 Task: In the  document Layla.docx Write the word in the shape with center alignment '<3'Change Page orientation to  'Landscape' Insert emoji in the beginning of quote: Pink Heart
Action: Mouse moved to (537, 462)
Screenshot: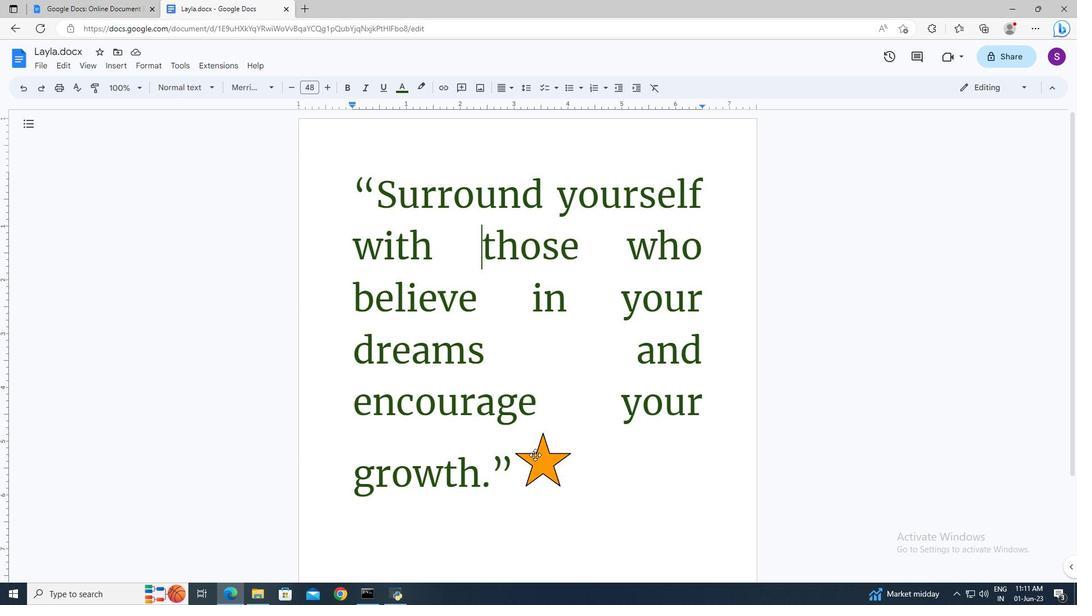 
Action: Mouse pressed left at (537, 462)
Screenshot: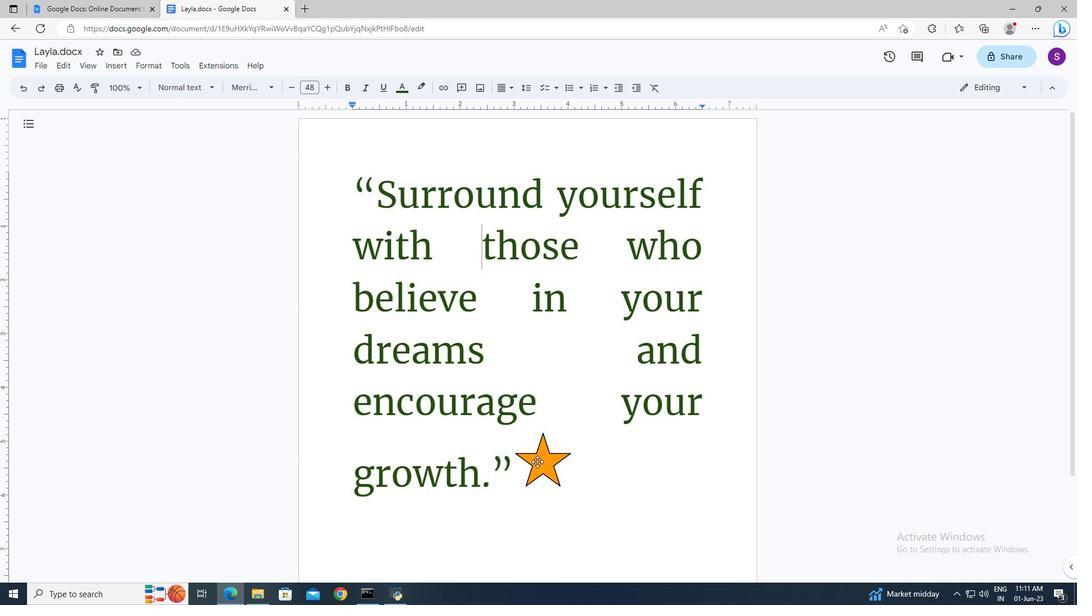 
Action: Mouse moved to (540, 500)
Screenshot: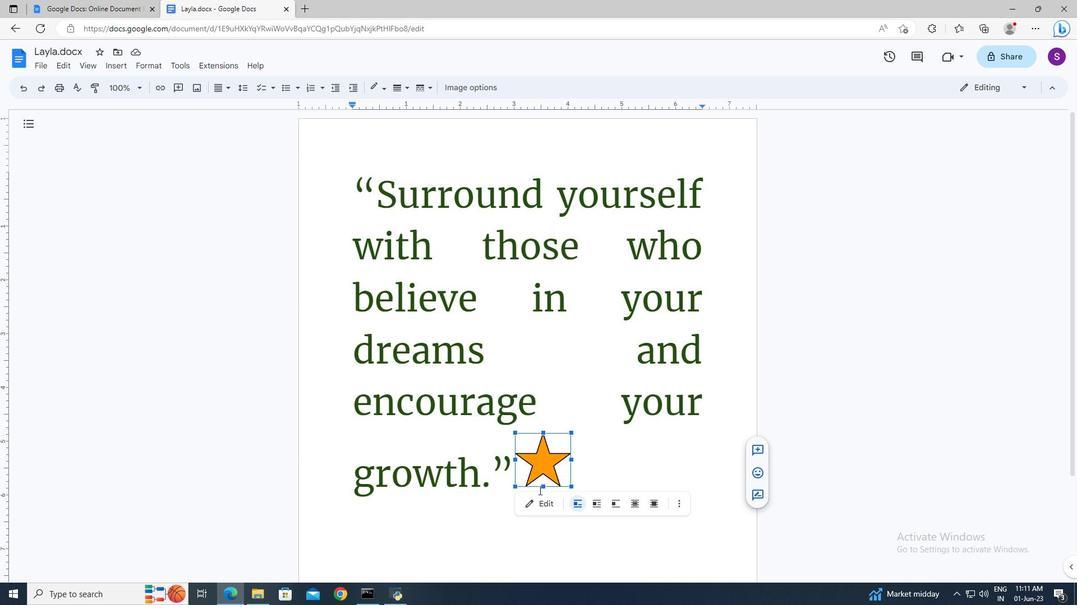 
Action: Mouse pressed left at (540, 500)
Screenshot: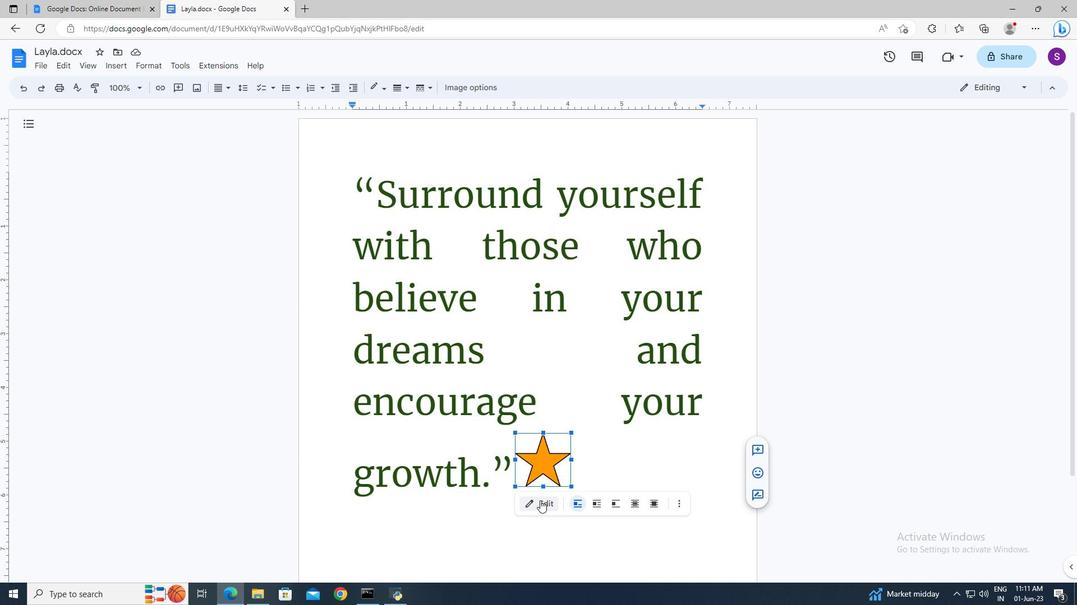 
Action: Mouse moved to (499, 192)
Screenshot: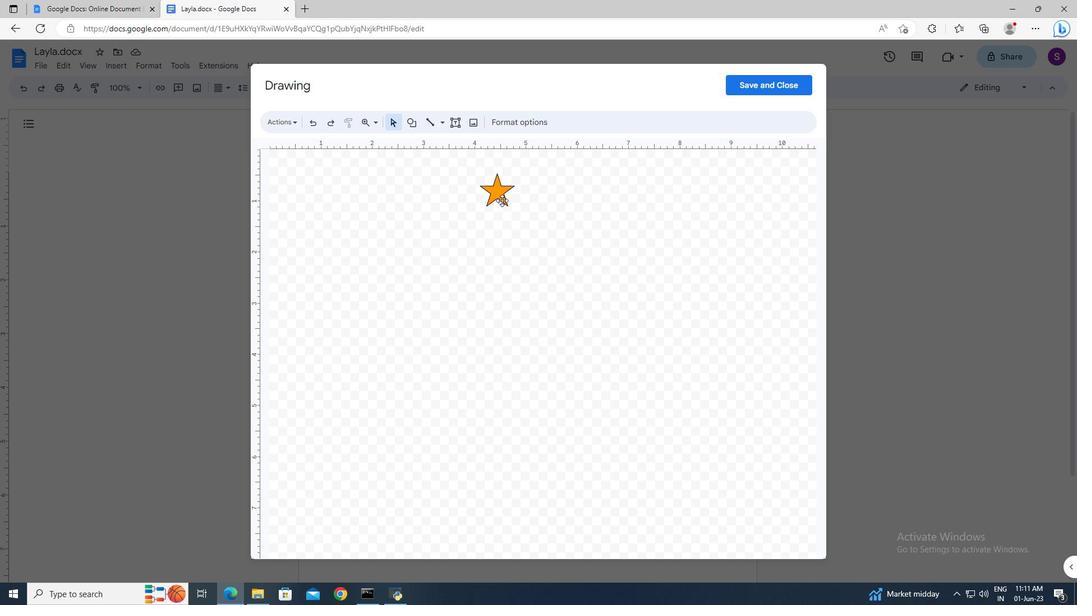 
Action: Mouse pressed left at (499, 192)
Screenshot: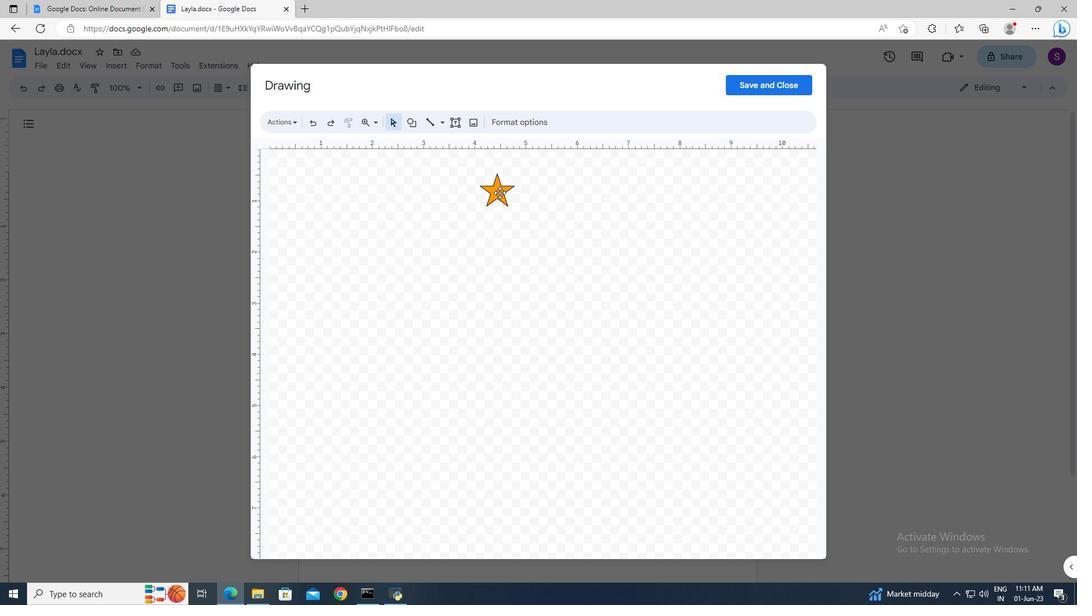 
Action: Mouse moved to (459, 125)
Screenshot: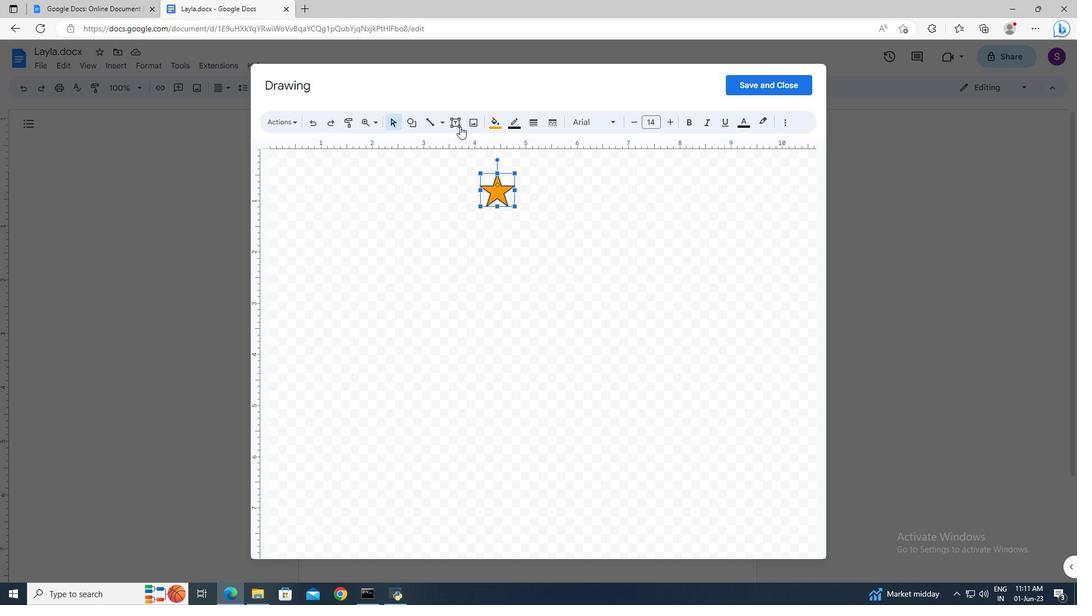 
Action: Mouse pressed left at (459, 125)
Screenshot: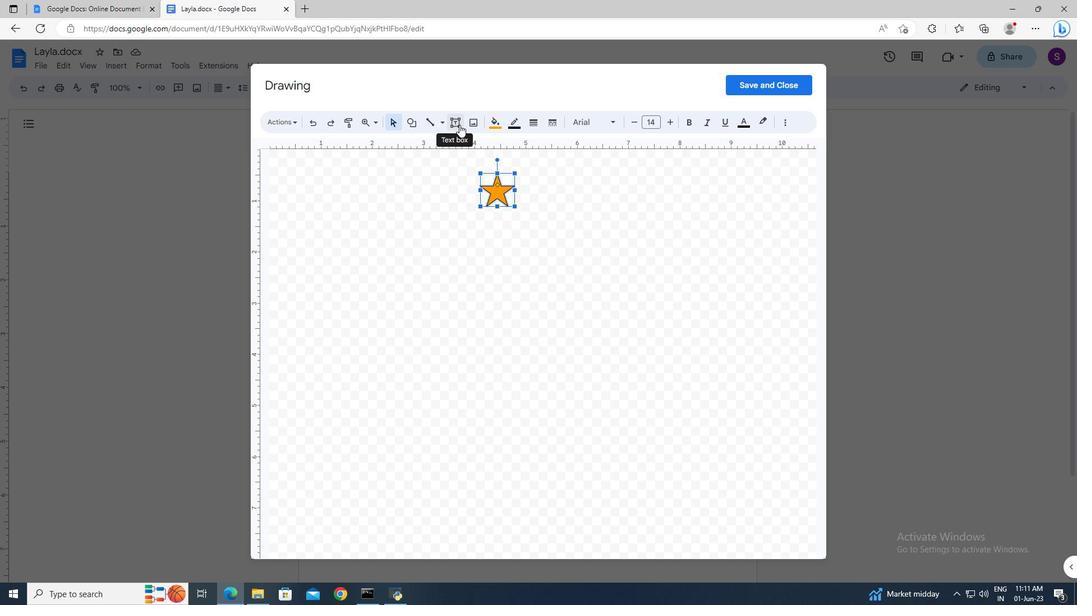 
Action: Mouse moved to (487, 185)
Screenshot: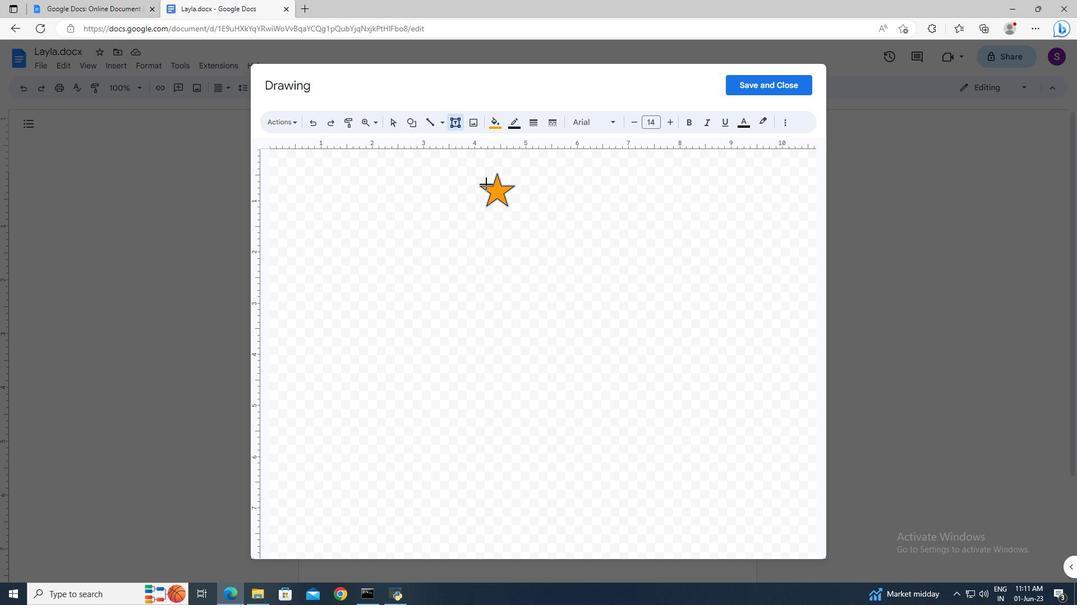 
Action: Mouse pressed left at (487, 185)
Screenshot: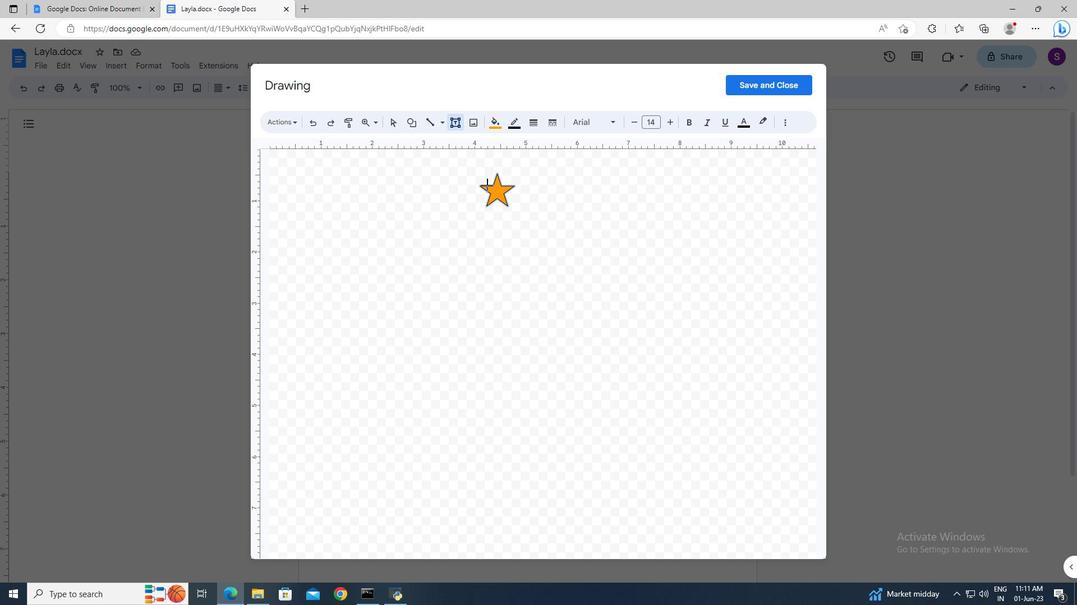 
Action: Mouse moved to (502, 194)
Screenshot: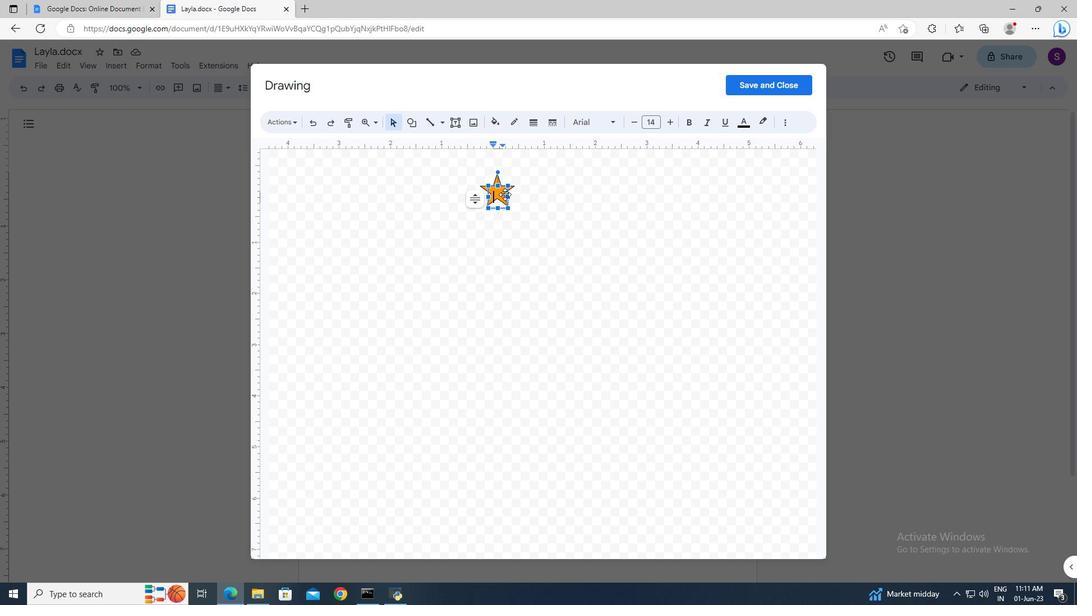 
Action: Key pressed <Key.shift><3
Screenshot: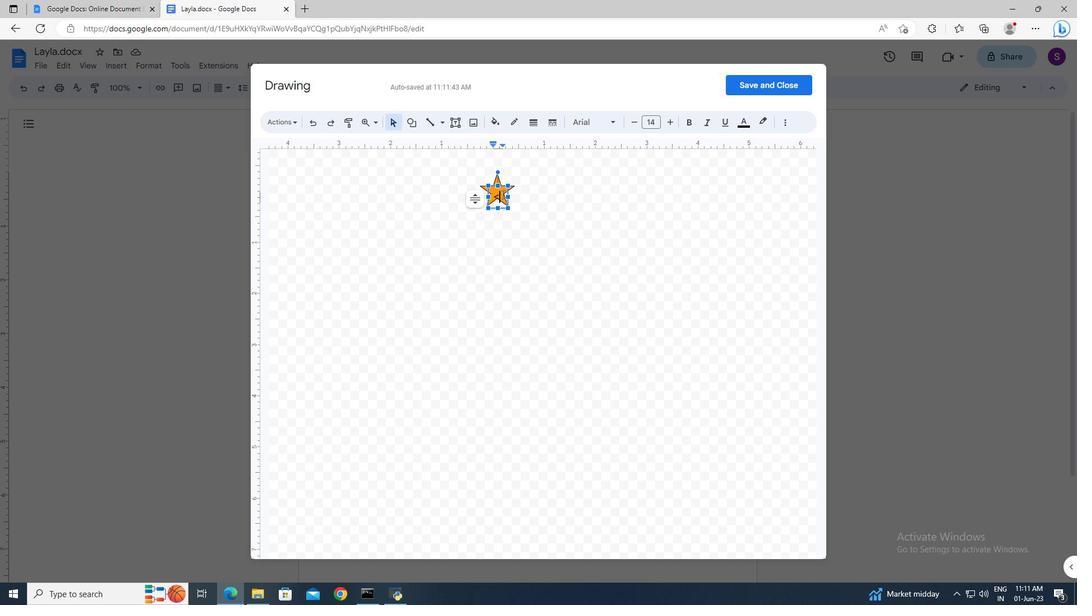 
Action: Mouse moved to (507, 201)
Screenshot: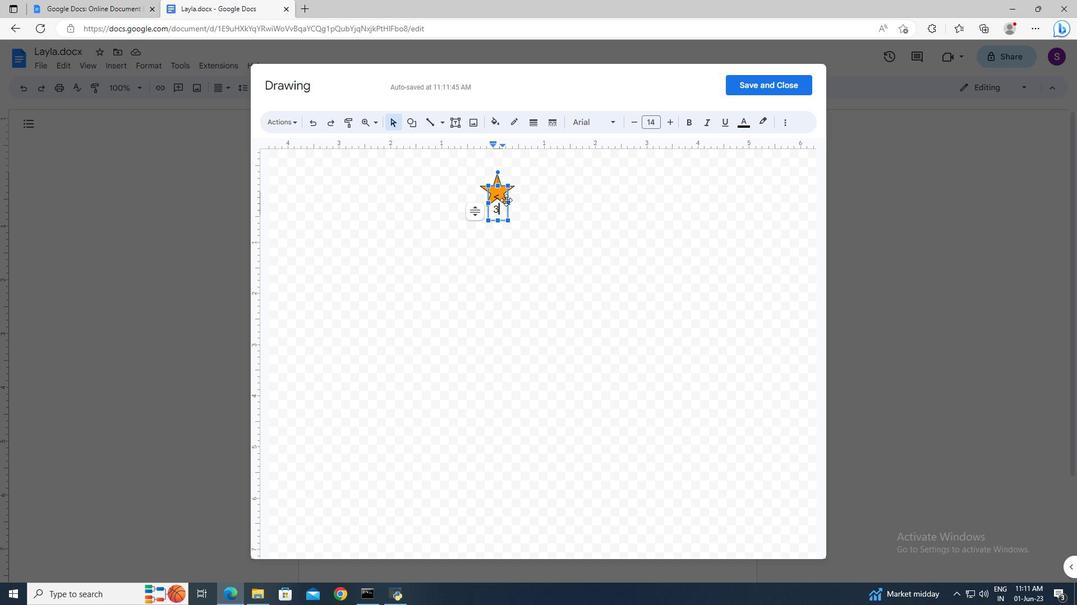 
Action: Mouse pressed left at (507, 201)
Screenshot: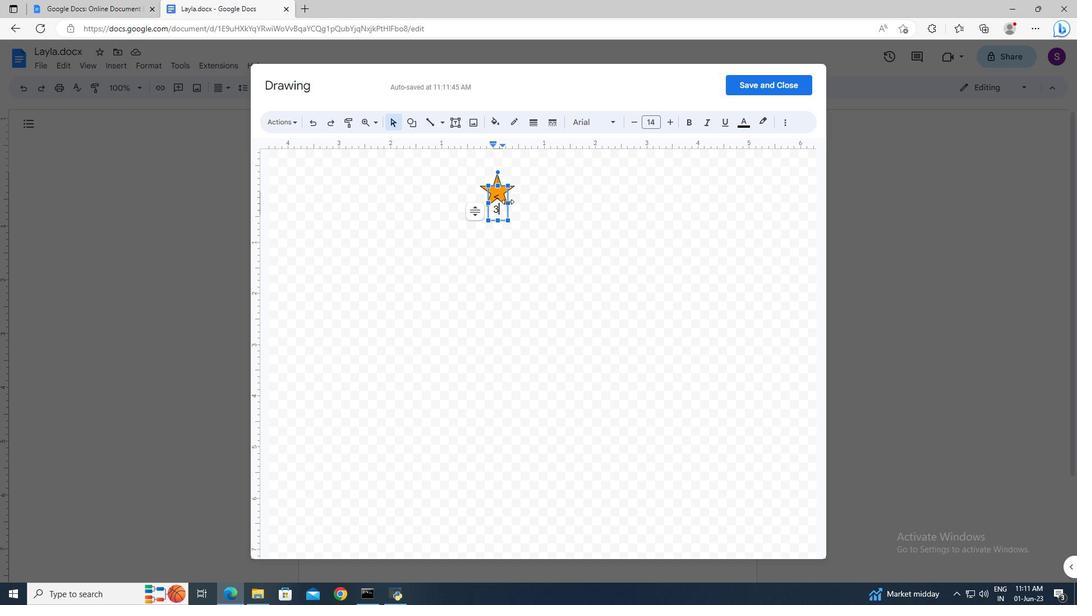 
Action: Mouse moved to (505, 190)
Screenshot: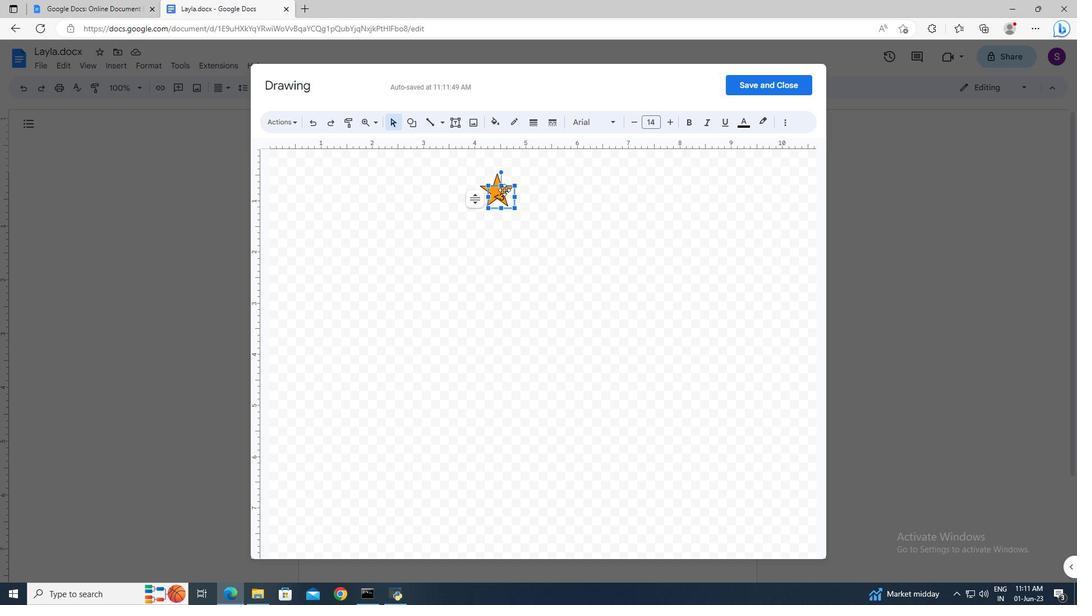 
Action: Mouse pressed left at (505, 190)
Screenshot: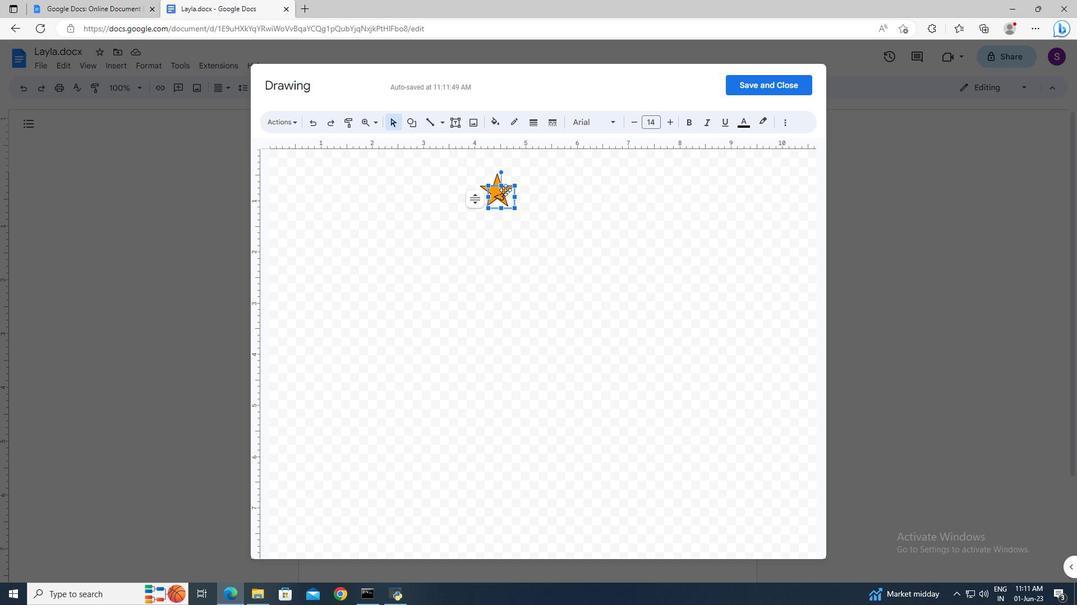 
Action: Mouse moved to (757, 89)
Screenshot: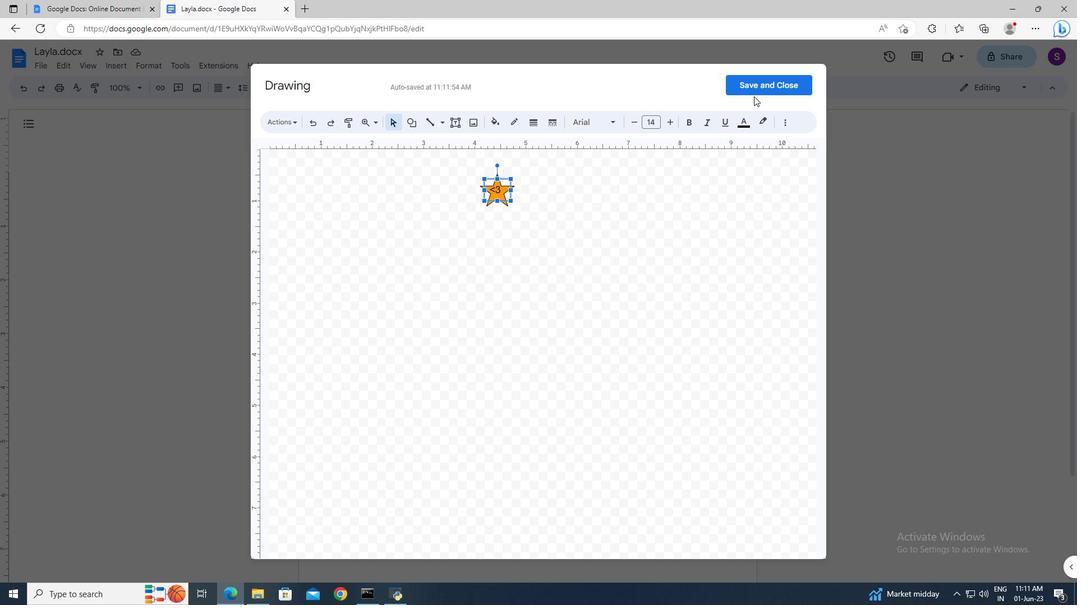 
Action: Mouse pressed left at (757, 89)
Screenshot: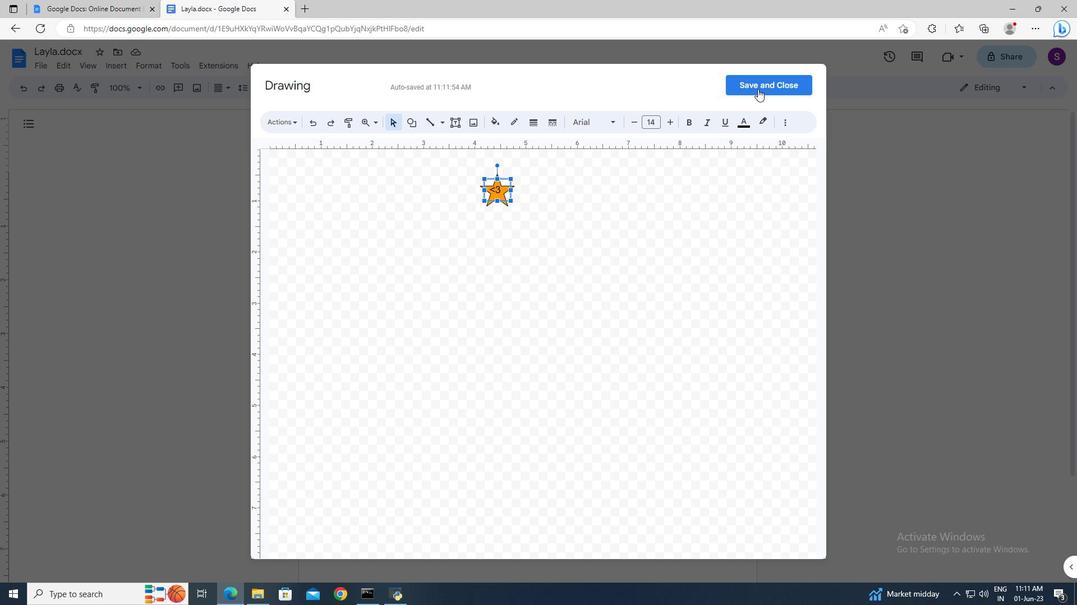 
Action: Mouse moved to (539, 339)
Screenshot: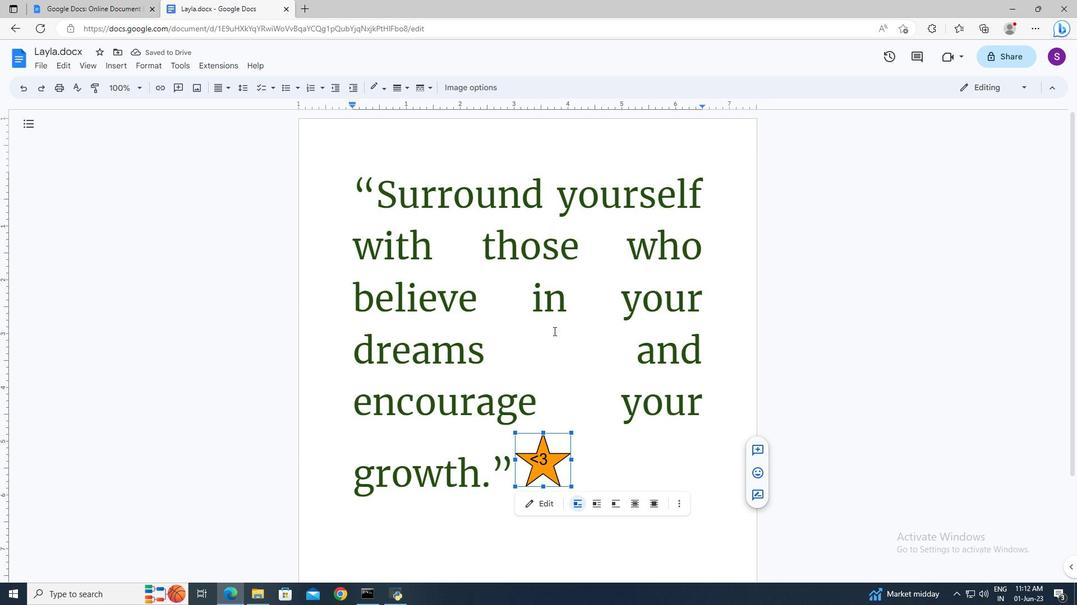 
Action: Mouse pressed left at (539, 339)
Screenshot: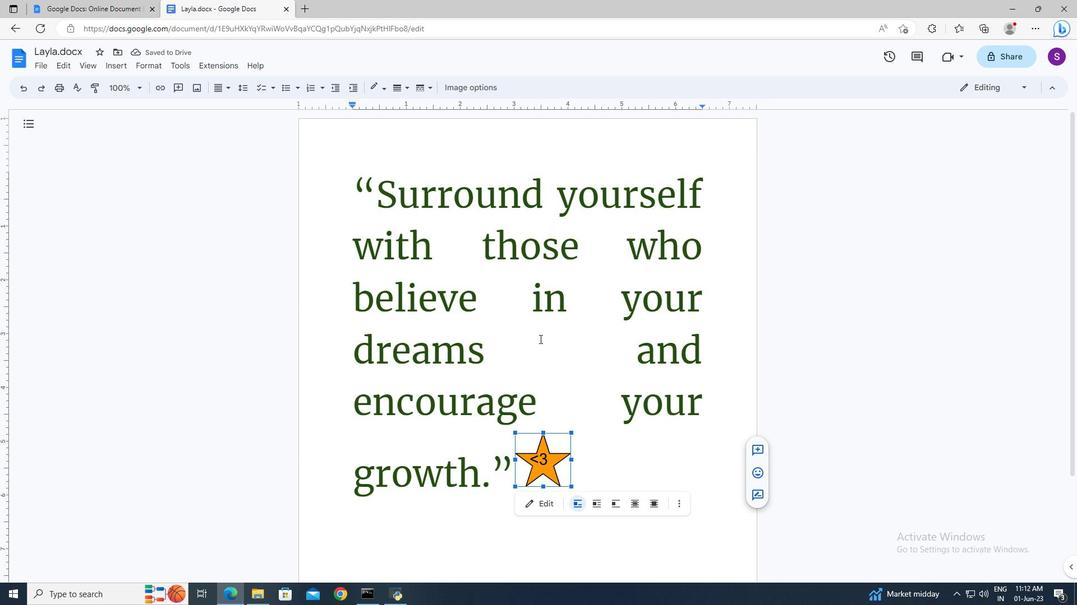 
Action: Mouse moved to (47, 68)
Screenshot: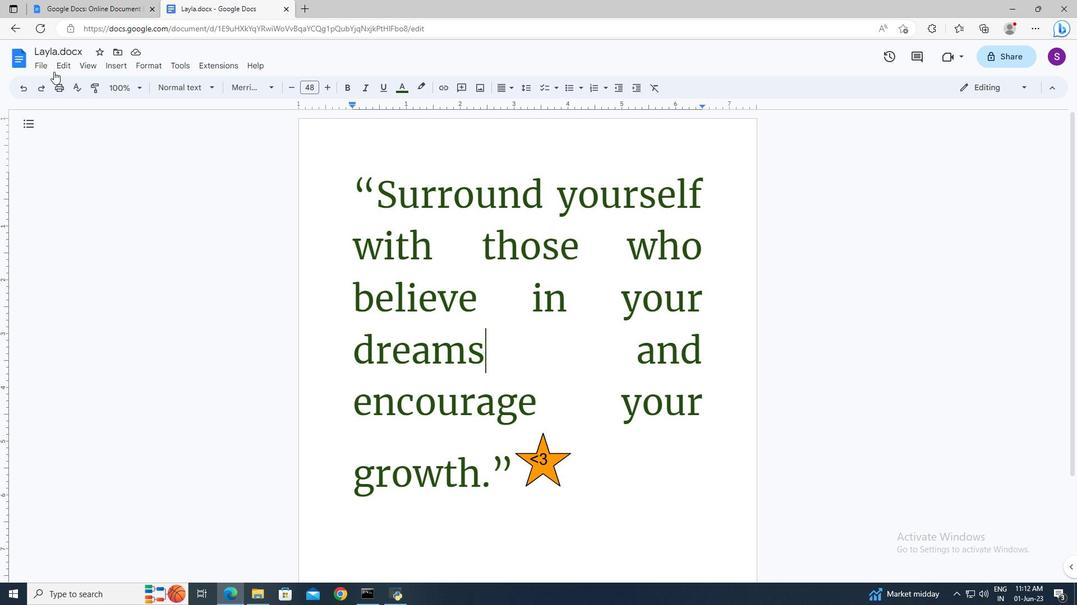 
Action: Mouse pressed left at (47, 68)
Screenshot: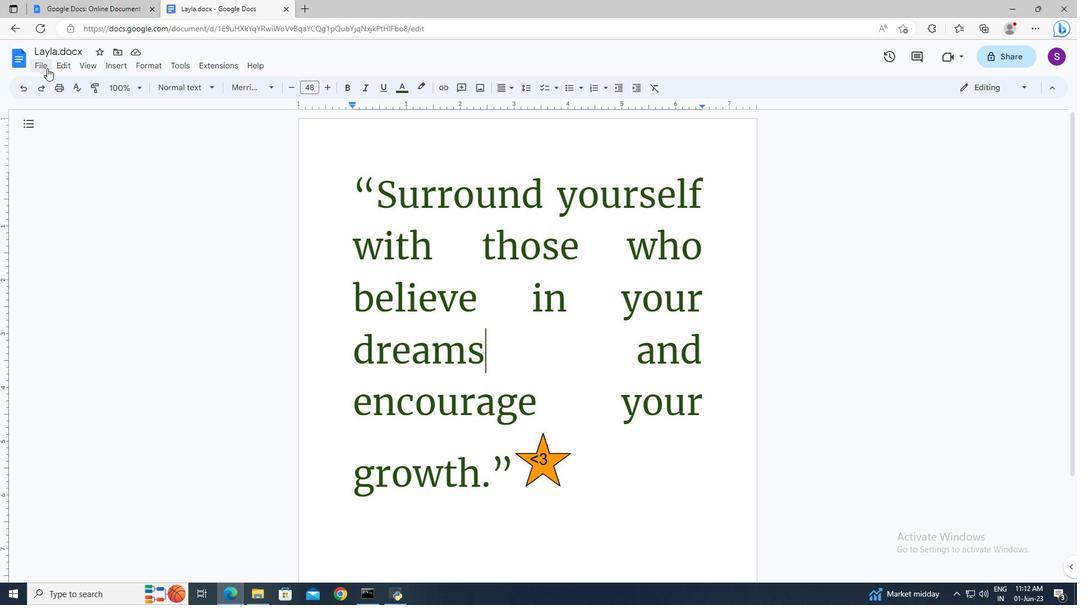 
Action: Mouse moved to (81, 366)
Screenshot: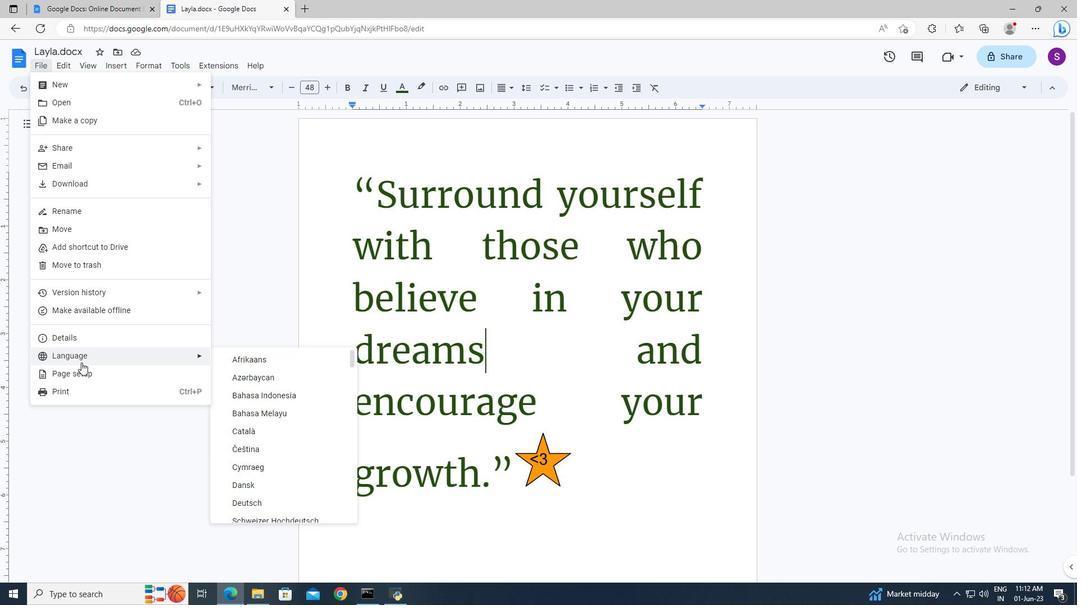 
Action: Mouse pressed left at (81, 366)
Screenshot: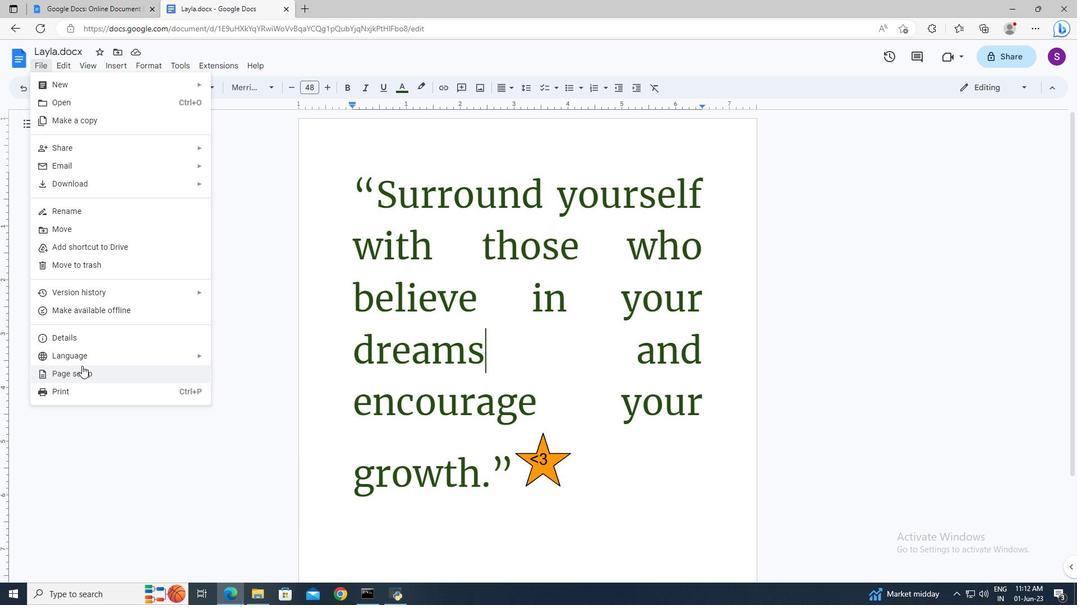 
Action: Mouse moved to (511, 299)
Screenshot: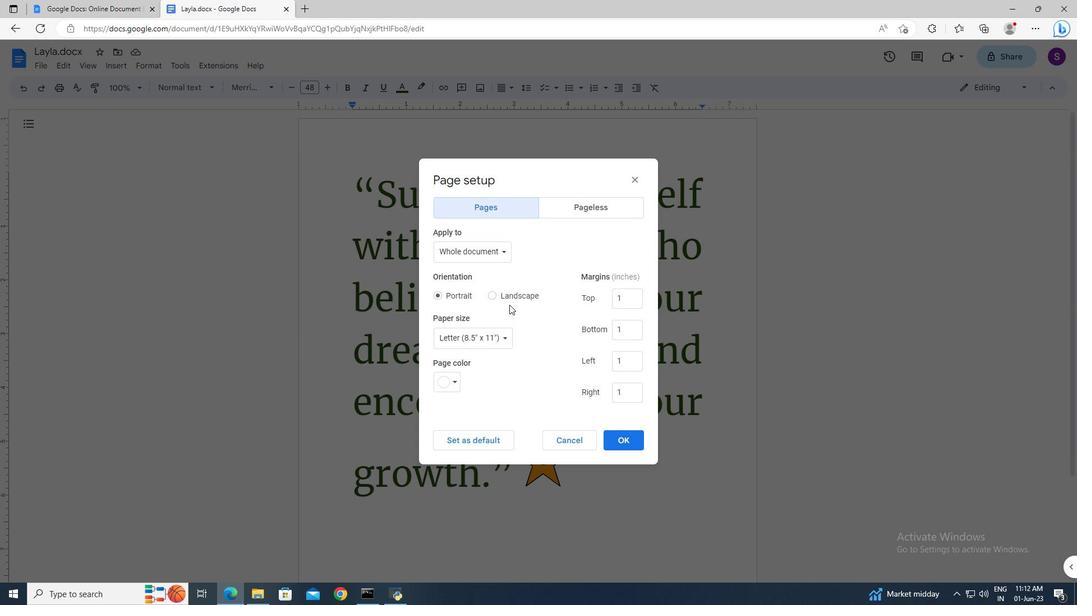 
Action: Mouse pressed left at (511, 299)
Screenshot: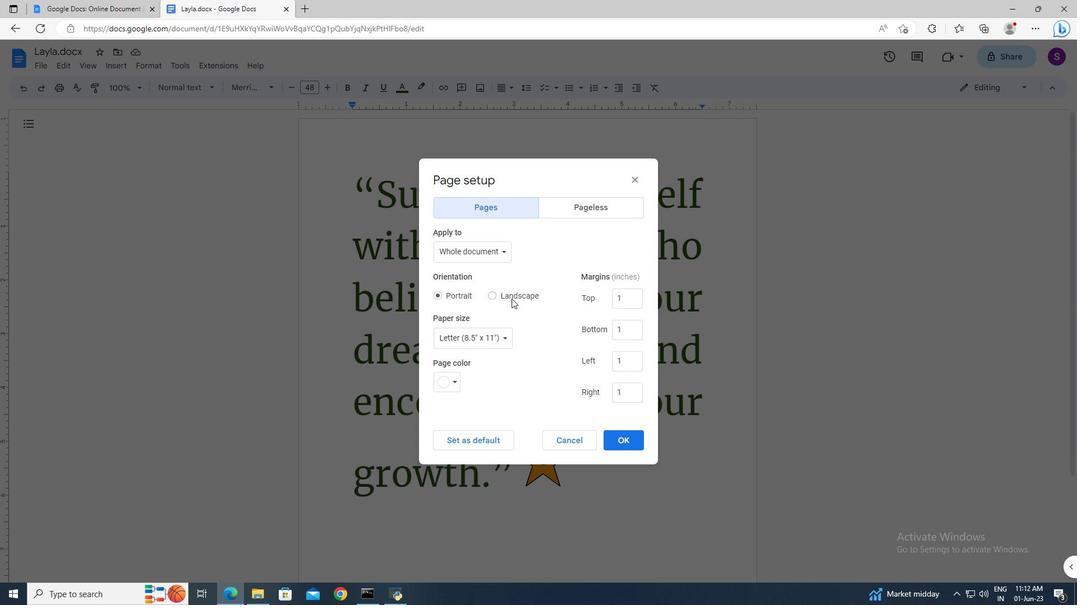 
Action: Mouse moved to (626, 442)
Screenshot: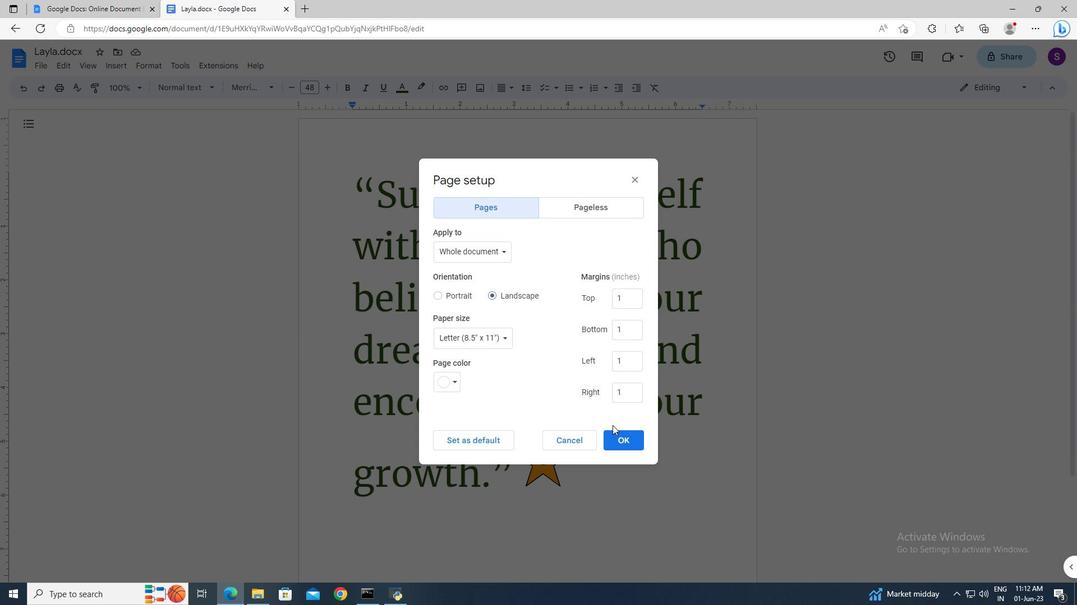 
Action: Mouse pressed left at (626, 442)
Screenshot: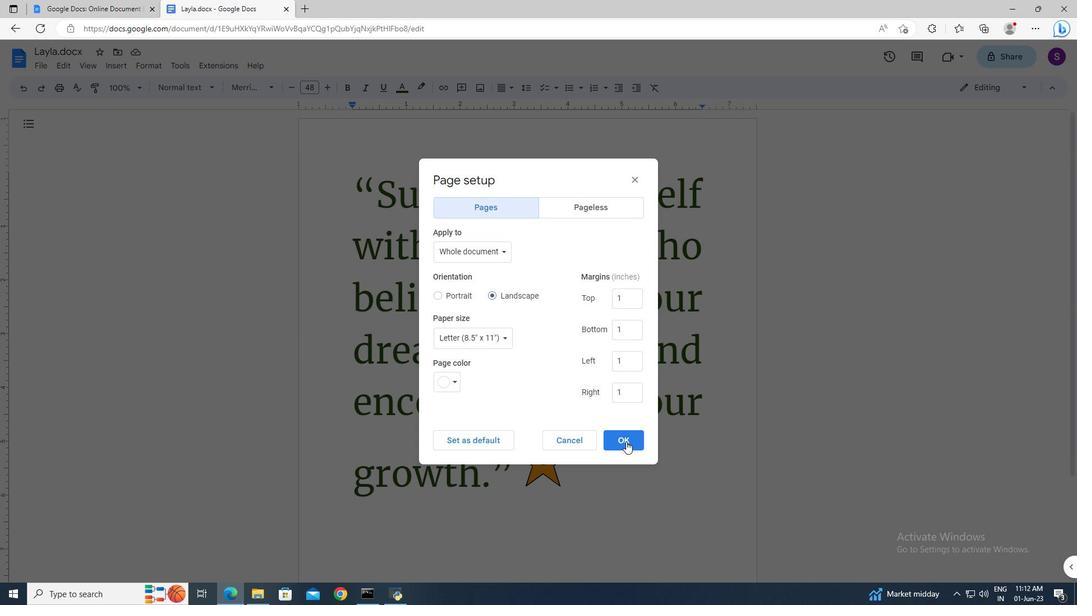 
Action: Mouse moved to (286, 200)
Screenshot: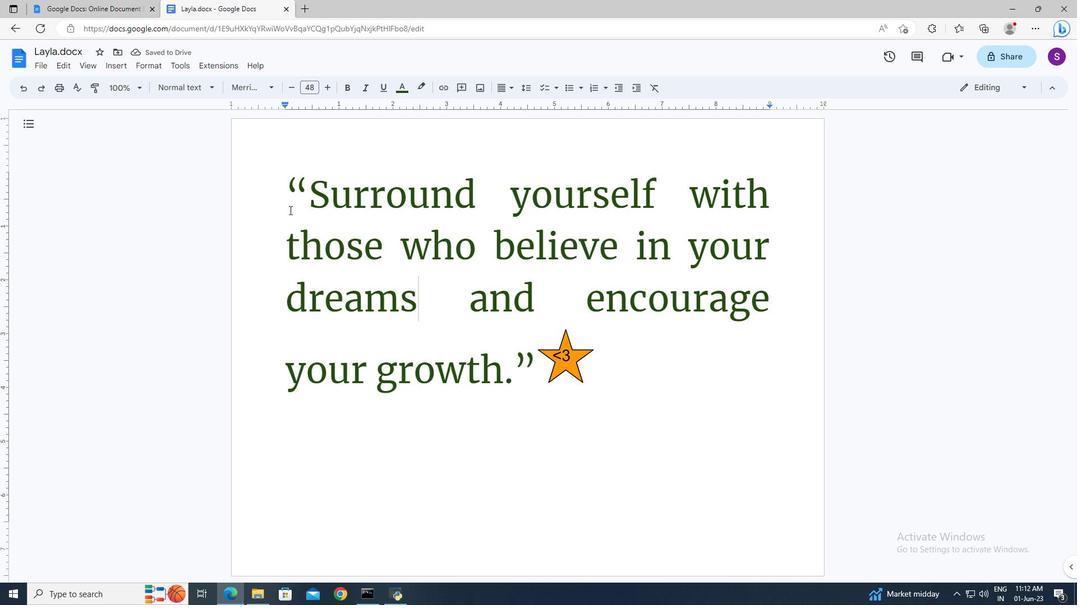
Action: Mouse pressed left at (286, 200)
Screenshot: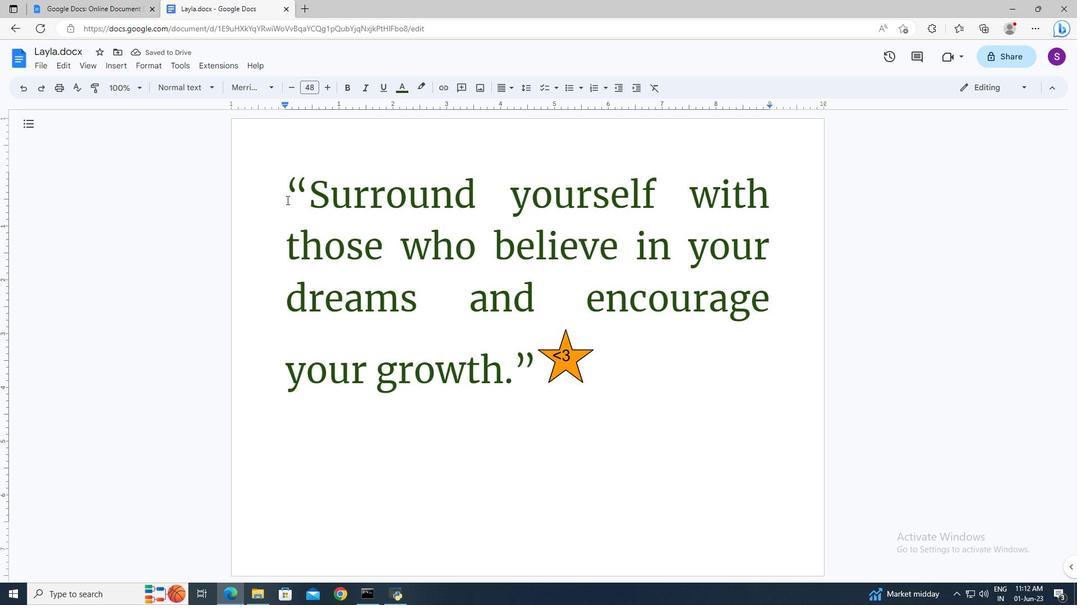 
Action: Mouse moved to (123, 69)
Screenshot: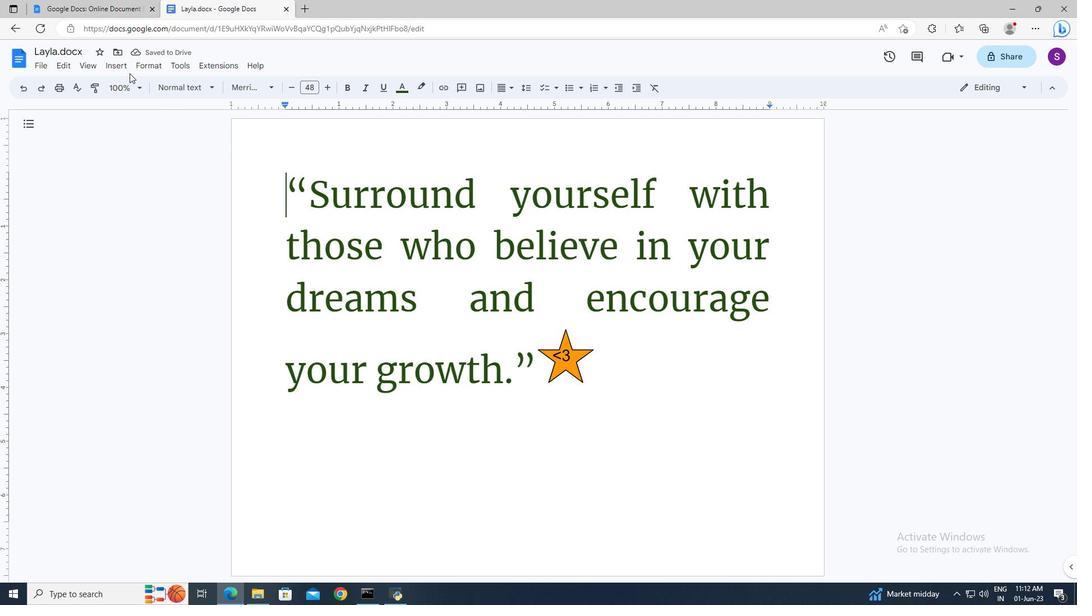 
Action: Mouse pressed left at (123, 69)
Screenshot: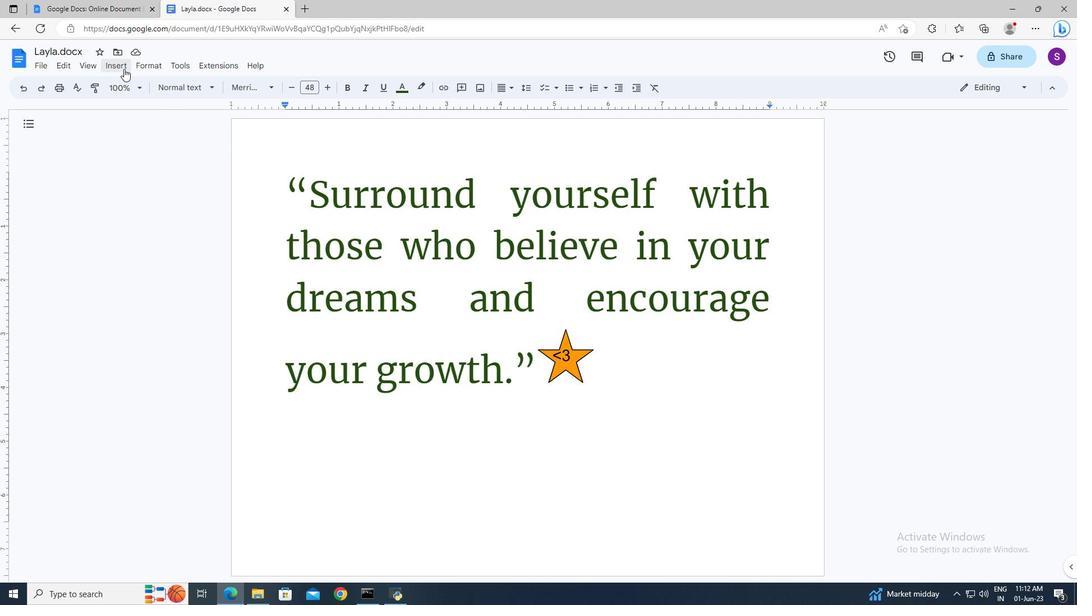 
Action: Mouse moved to (134, 169)
Screenshot: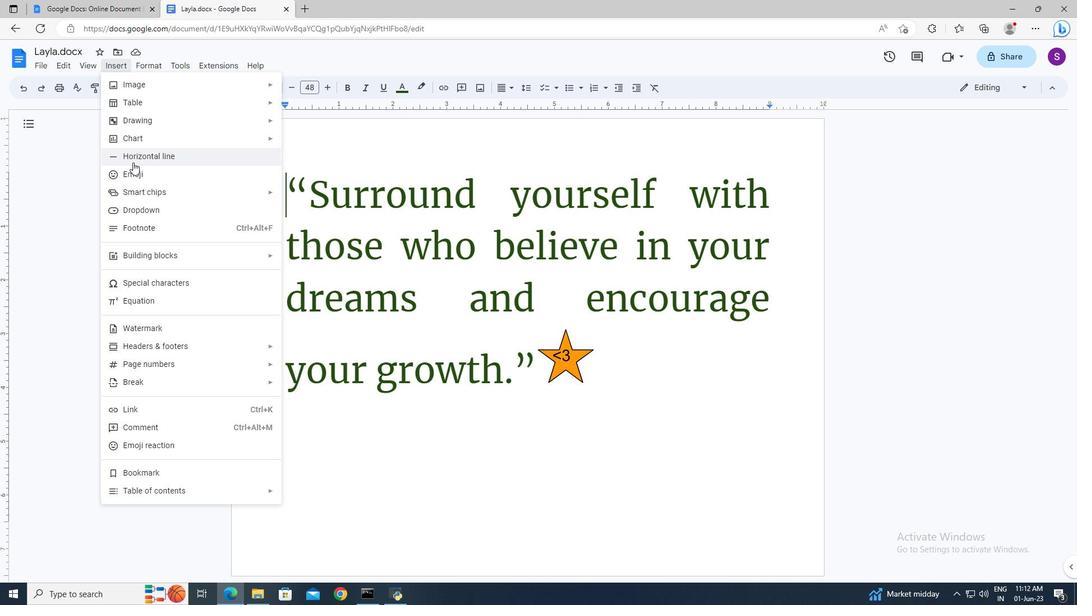 
Action: Mouse pressed left at (134, 169)
Screenshot: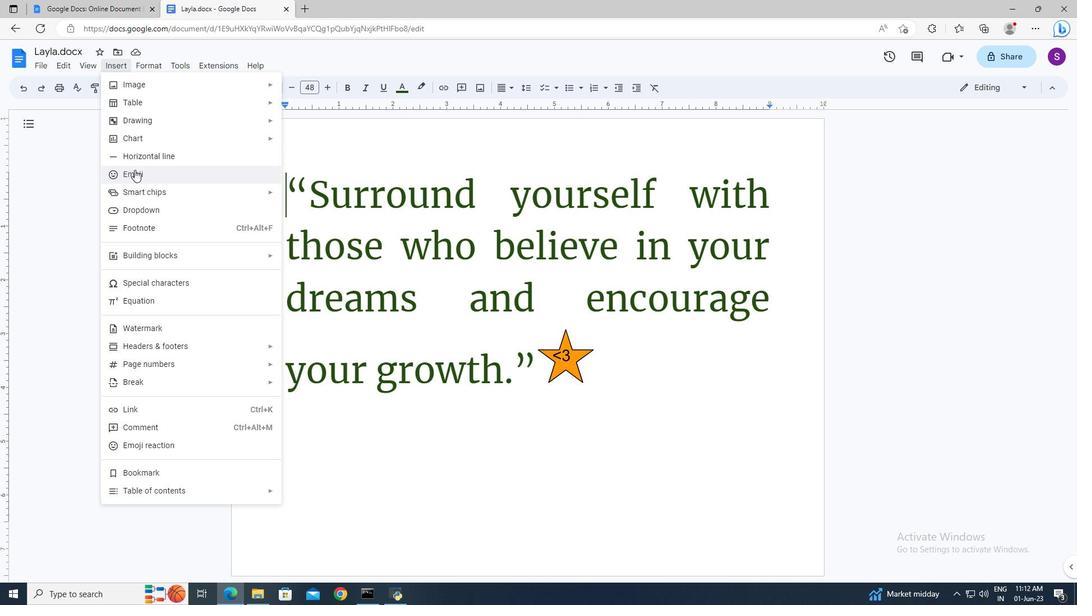 
Action: Mouse moved to (309, 319)
Screenshot: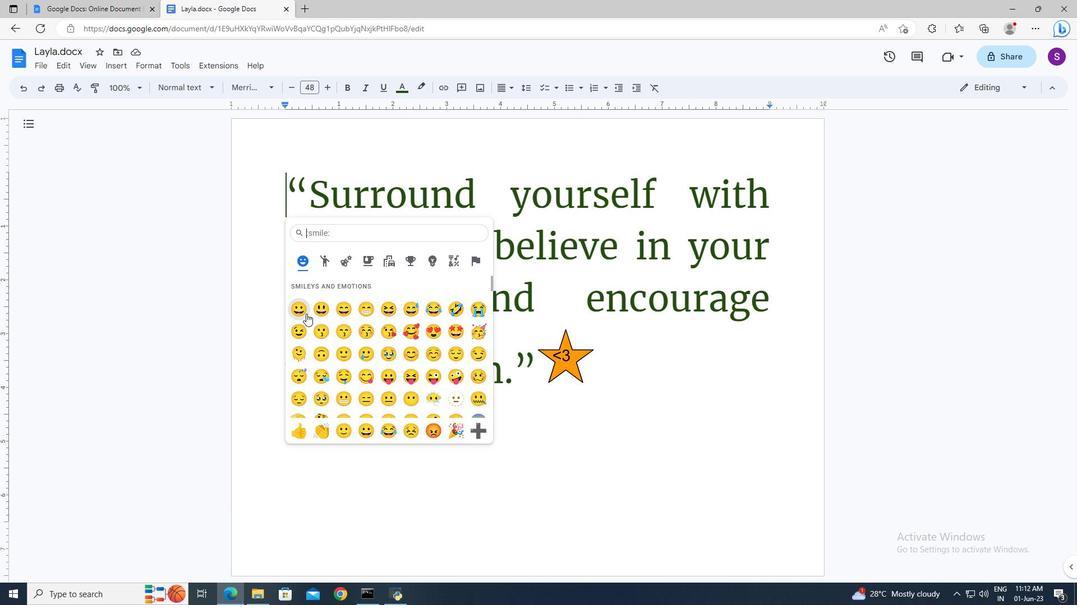 
Action: Mouse scrolled (309, 318) with delta (0, 0)
Screenshot: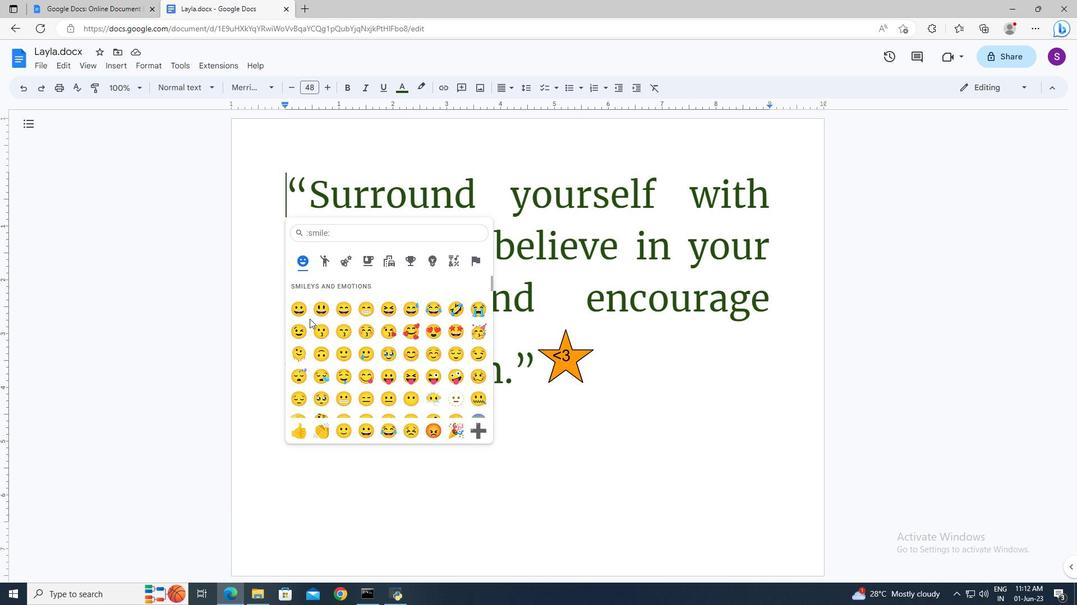 
Action: Mouse scrolled (309, 318) with delta (0, 0)
Screenshot: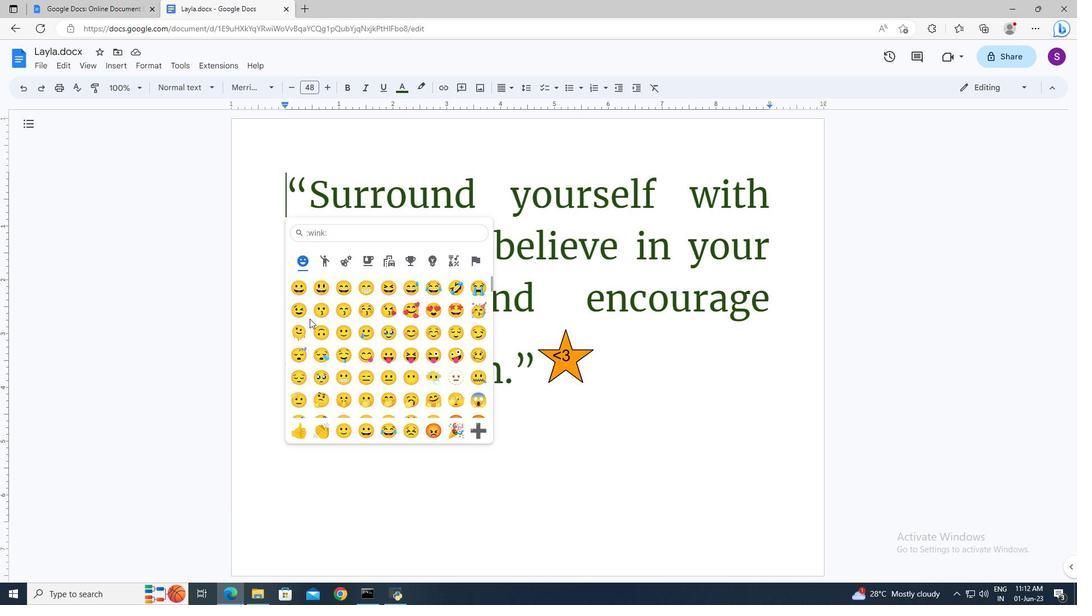 
Action: Mouse scrolled (309, 318) with delta (0, 0)
Screenshot: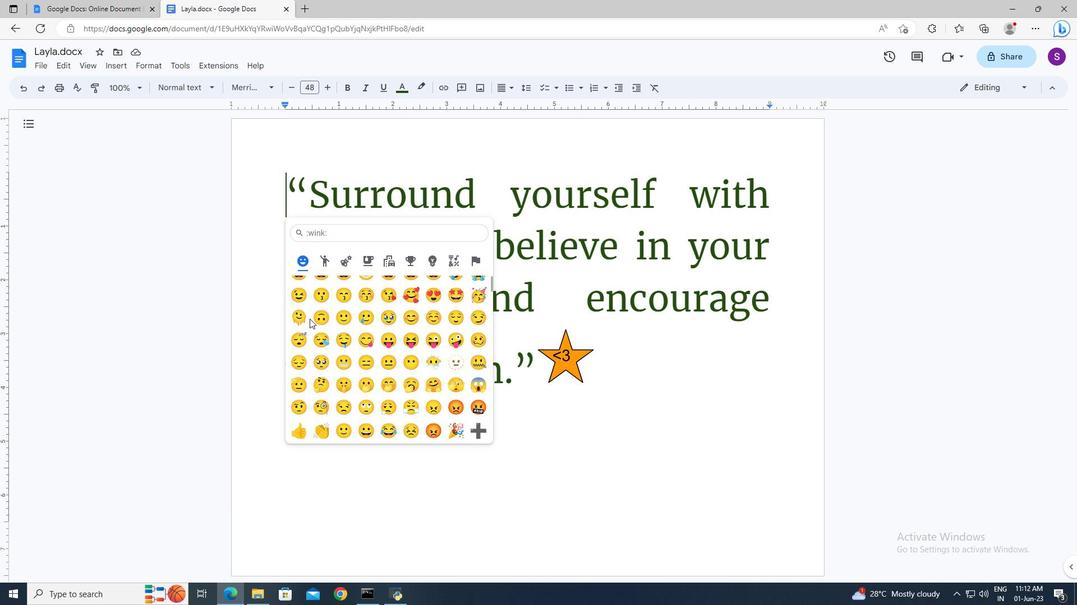 
Action: Mouse scrolled (309, 318) with delta (0, 0)
Screenshot: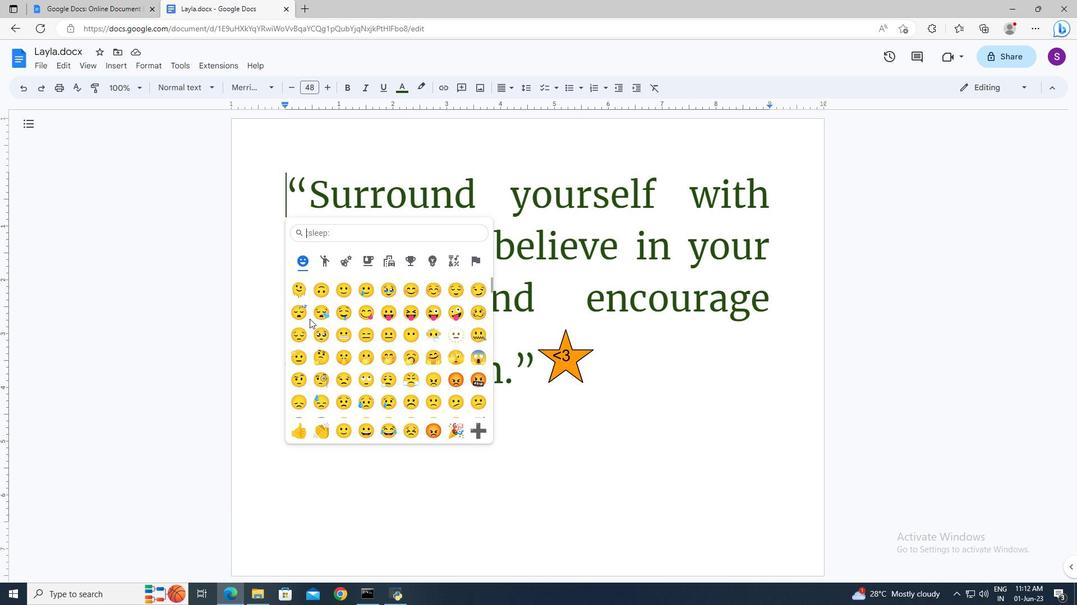 
Action: Mouse scrolled (309, 318) with delta (0, 0)
Screenshot: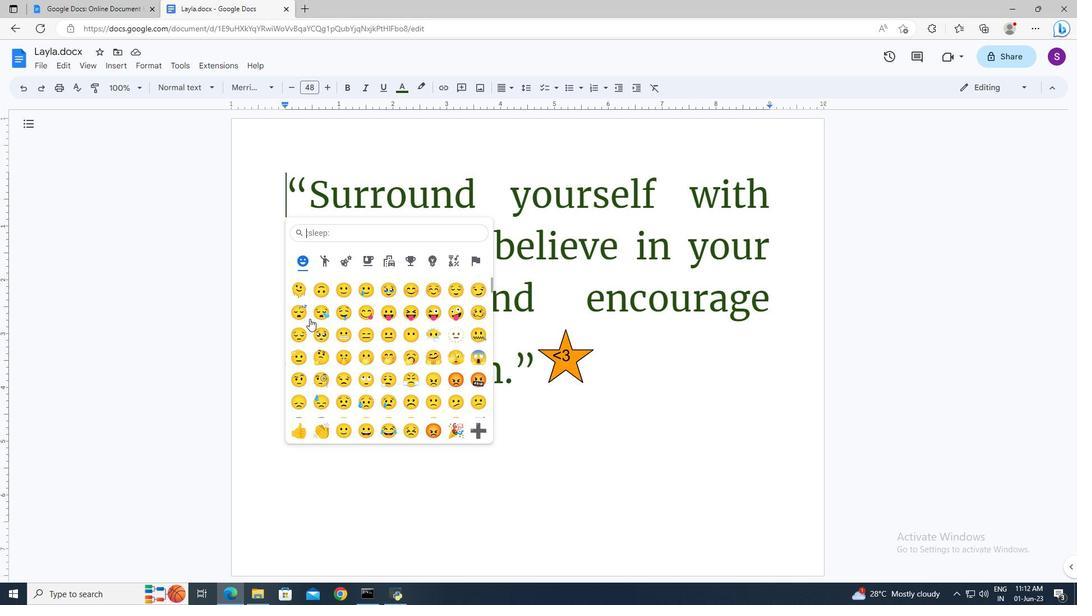 
Action: Mouse scrolled (309, 318) with delta (0, 0)
Screenshot: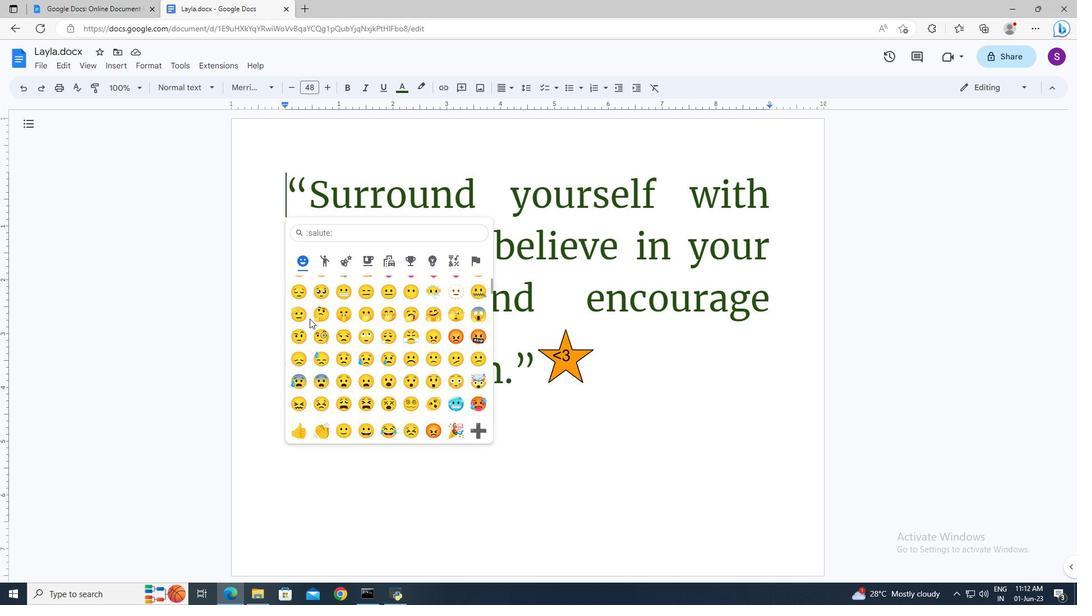 
Action: Mouse scrolled (309, 318) with delta (0, 0)
Screenshot: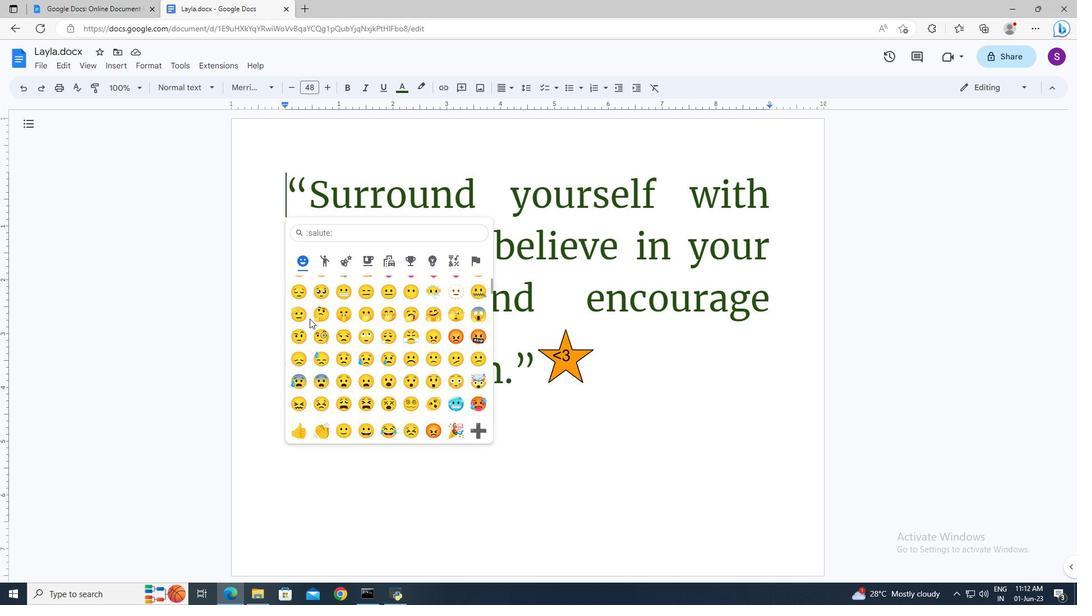 
Action: Mouse scrolled (309, 318) with delta (0, 0)
Screenshot: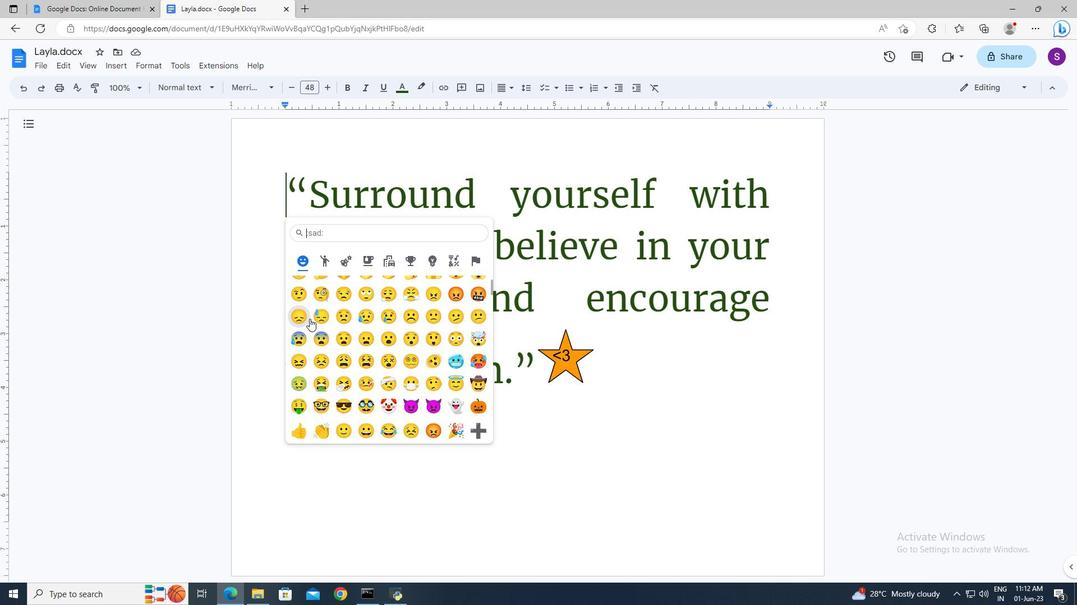 
Action: Mouse scrolled (309, 318) with delta (0, 0)
Screenshot: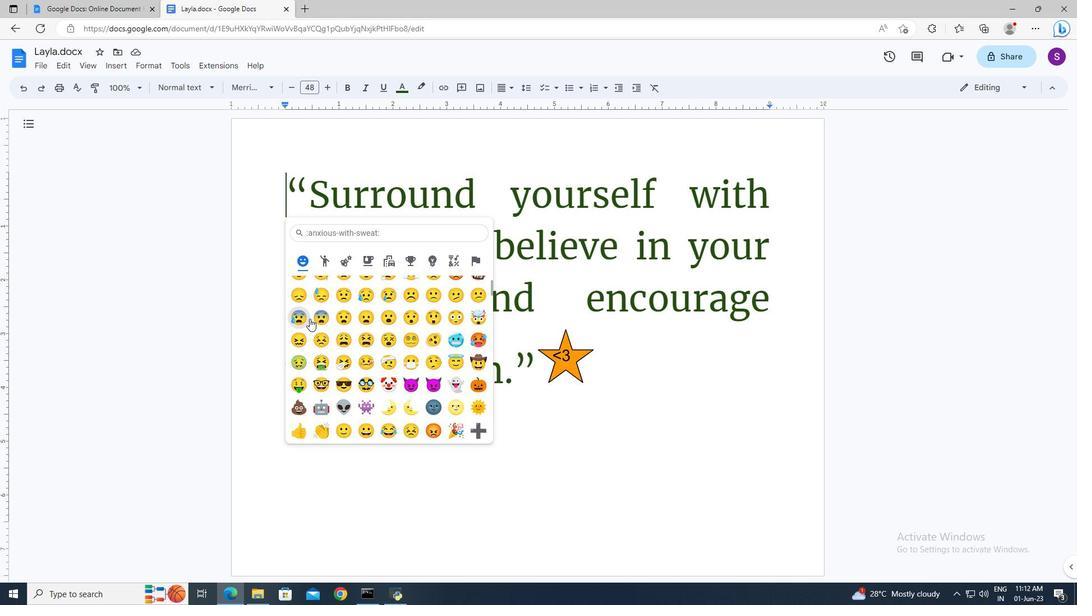 
Action: Mouse scrolled (309, 318) with delta (0, 0)
Screenshot: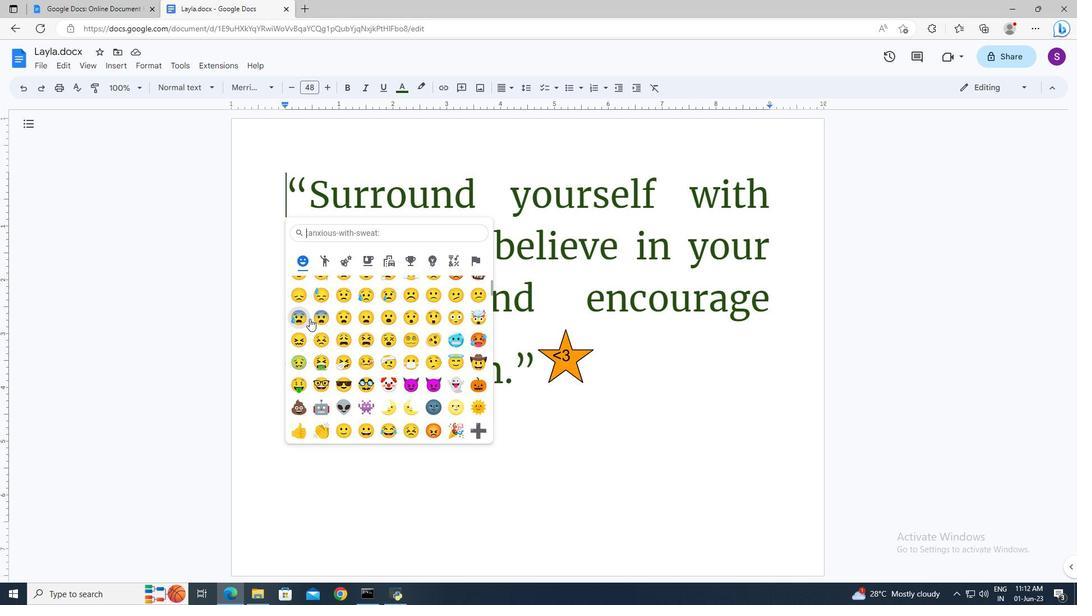 
Action: Mouse scrolled (309, 318) with delta (0, 0)
Screenshot: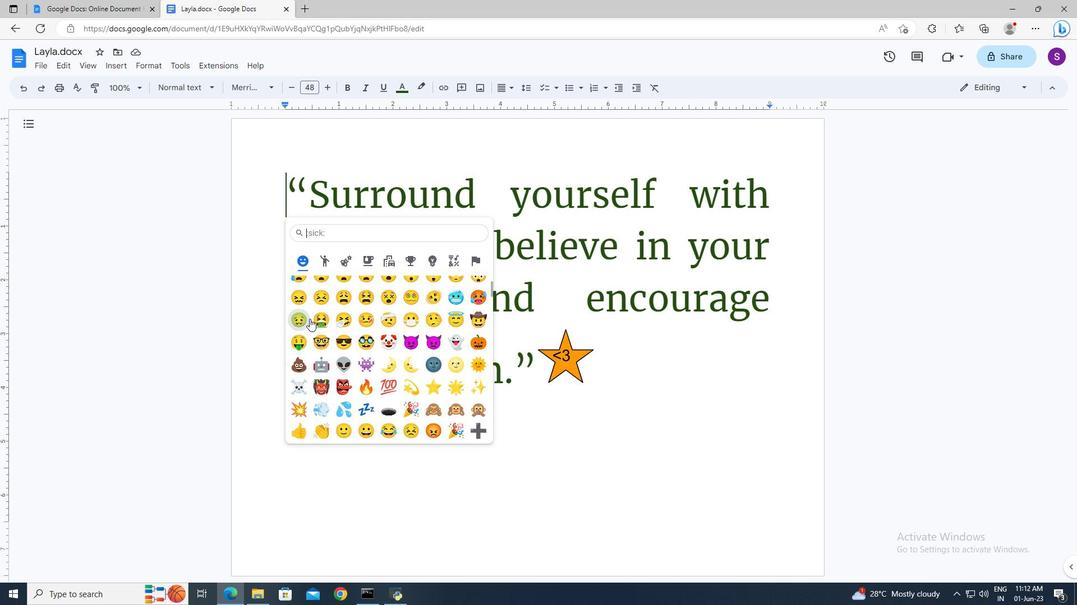 
Action: Mouse scrolled (309, 318) with delta (0, 0)
Screenshot: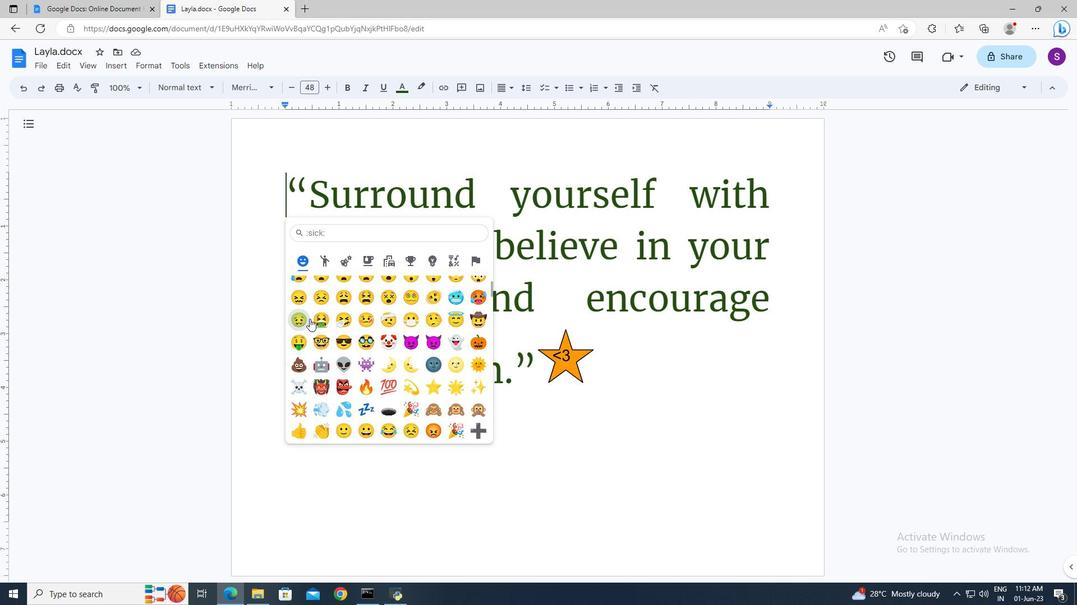 
Action: Mouse scrolled (309, 318) with delta (0, 0)
Screenshot: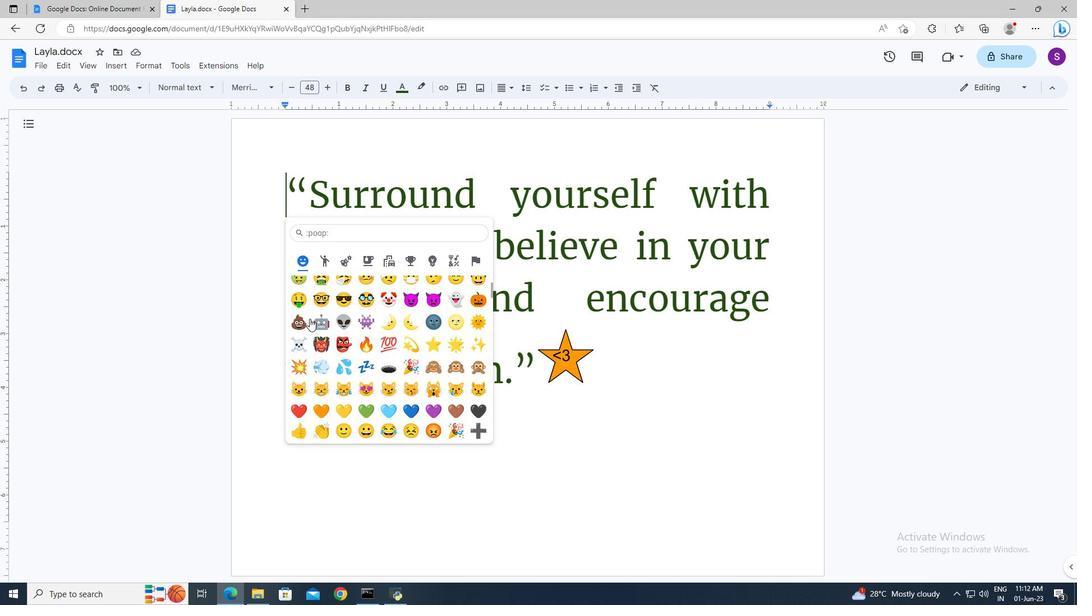 
Action: Mouse scrolled (309, 318) with delta (0, 0)
Screenshot: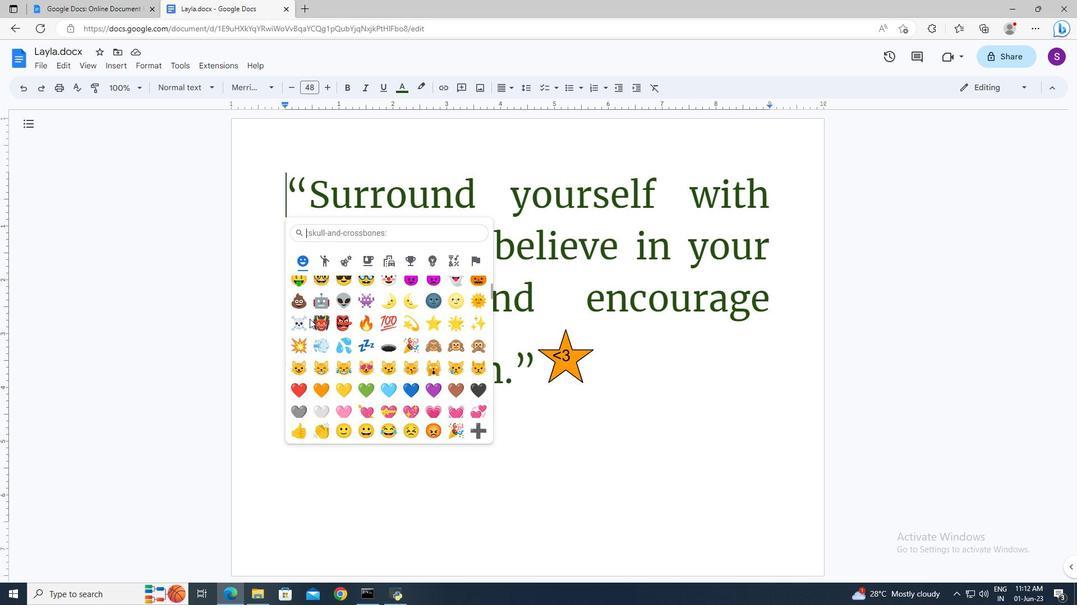 
Action: Mouse scrolled (309, 318) with delta (0, 0)
Screenshot: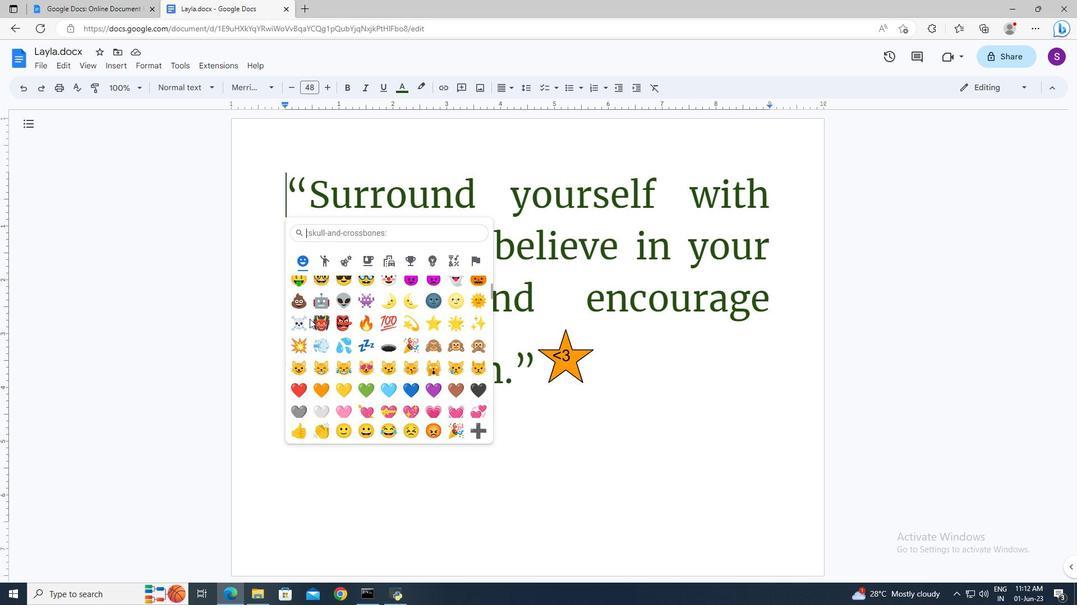 
Action: Mouse moved to (347, 365)
Screenshot: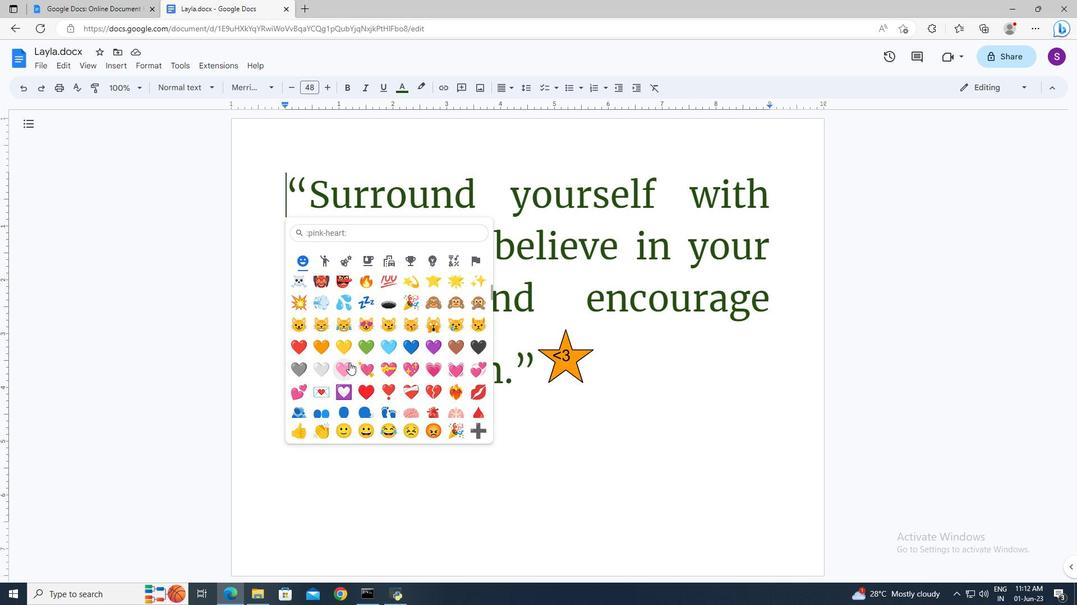 
Action: Mouse pressed left at (347, 365)
Screenshot: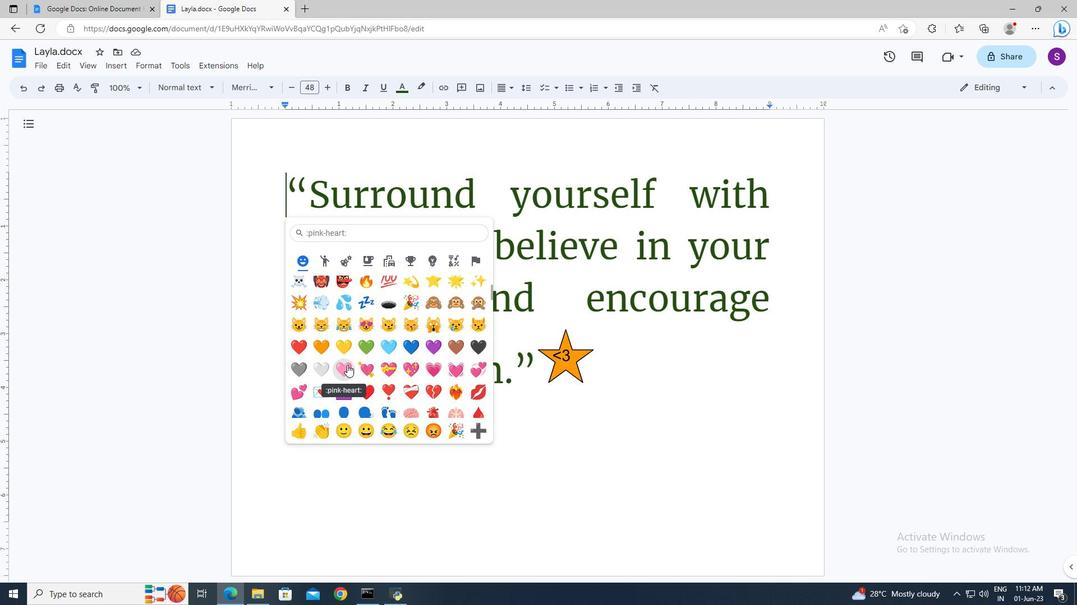 
Action: Mouse moved to (347, 364)
Screenshot: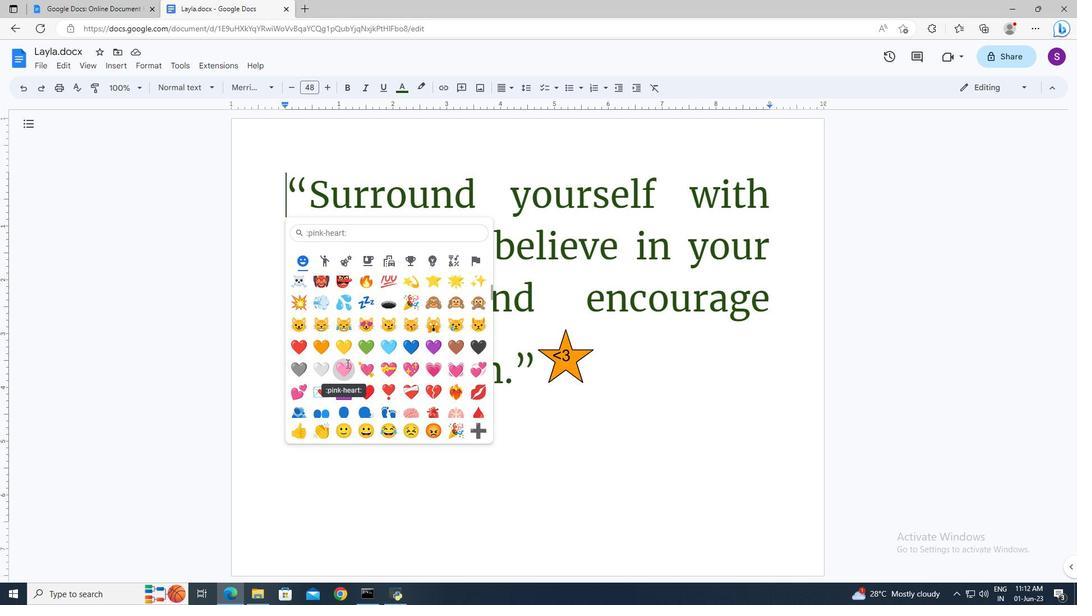 
